 Task: Log work in the project AztecBridge for the issue 'Address issues related to data privacy and compliance' spent time as '1w 5d 2h 47m' and remaining time as '5w 2d 22h 25m' and move to top of backlog. Now add the issue to the epic 'User Experience Testing'. Log work in the project AztecBridge for the issue 'Develop a new feature to allow for dynamic form creation and customization' spent time as '1w 3d 8h 16m' and remaining time as '3w 4d 16h 42m' and move to bottom of backlog. Now add the issue to the epic 'Data Warehousing Implementation'
Action: Mouse moved to (178, 54)
Screenshot: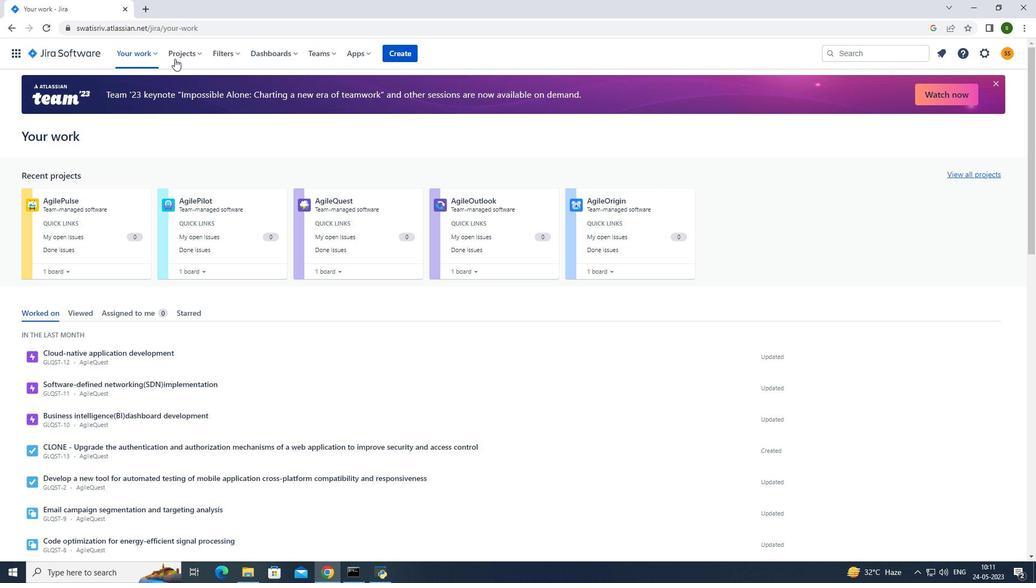 
Action: Mouse pressed left at (178, 54)
Screenshot: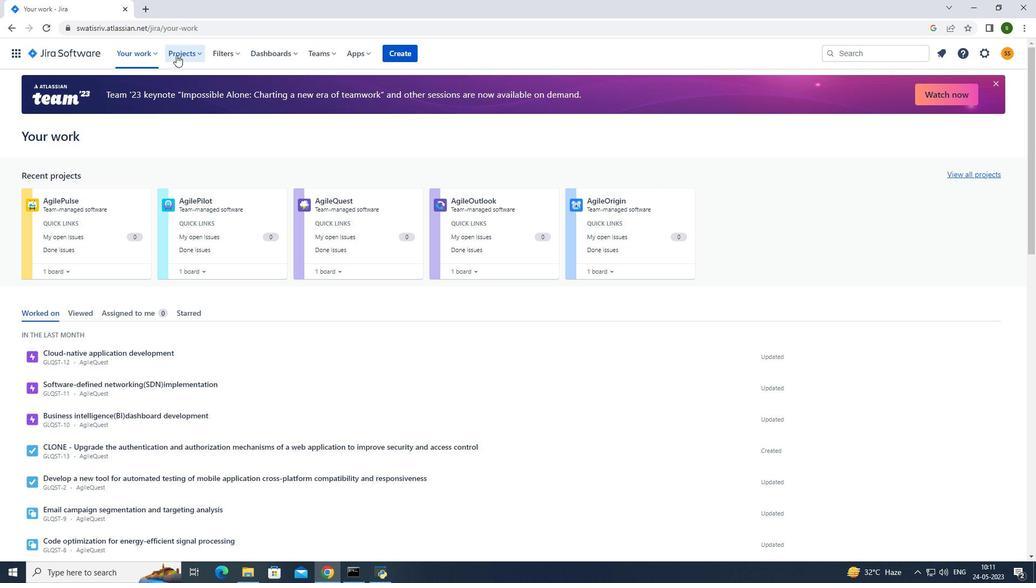 
Action: Mouse moved to (239, 97)
Screenshot: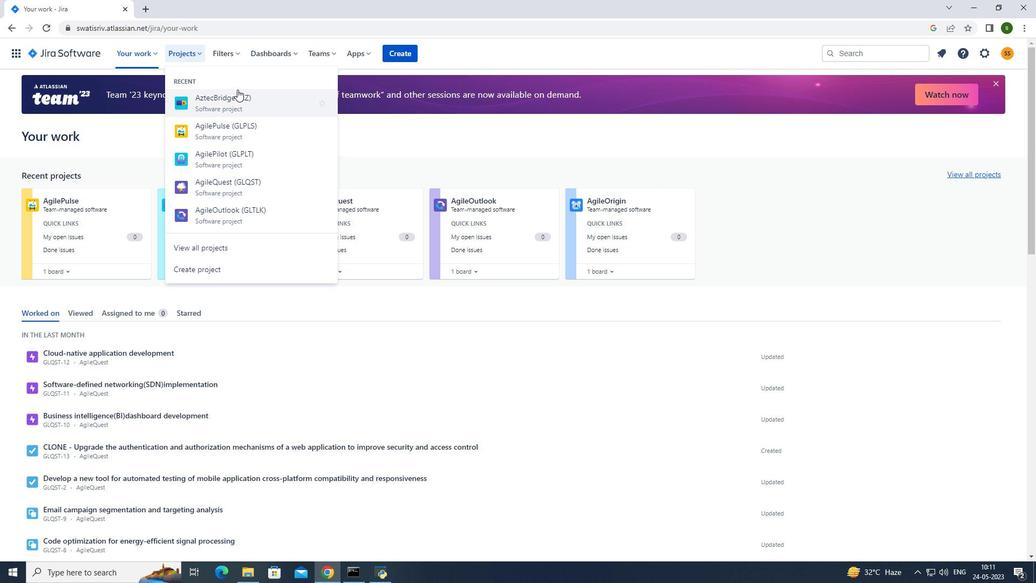 
Action: Mouse pressed left at (239, 97)
Screenshot: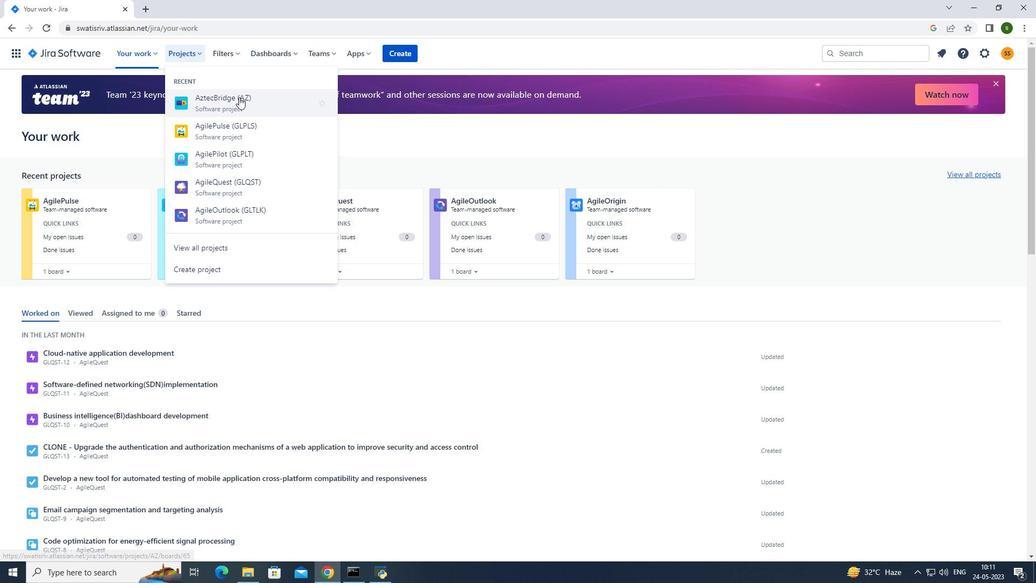 
Action: Mouse moved to (72, 161)
Screenshot: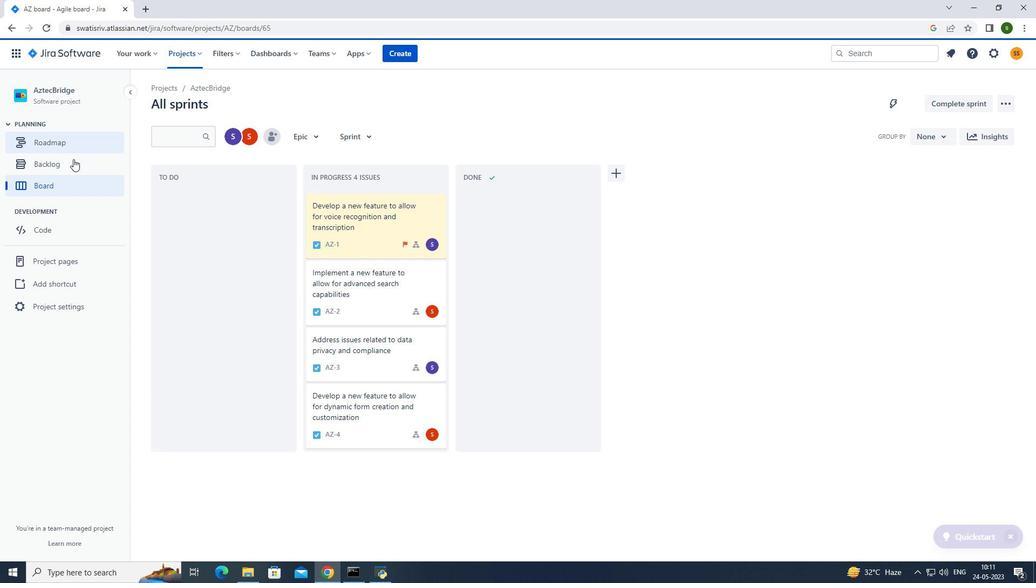 
Action: Mouse pressed left at (72, 161)
Screenshot: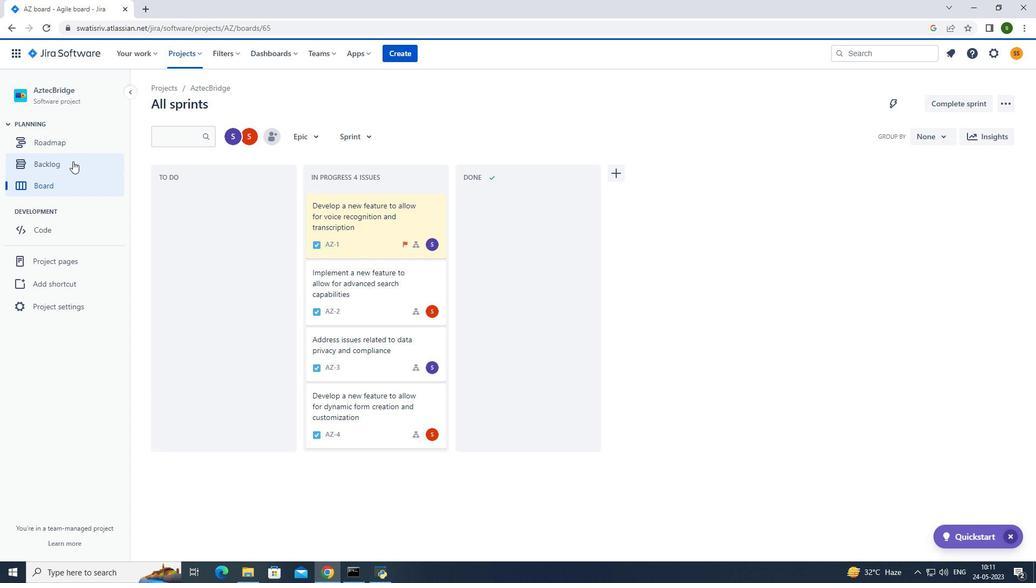
Action: Mouse moved to (494, 321)
Screenshot: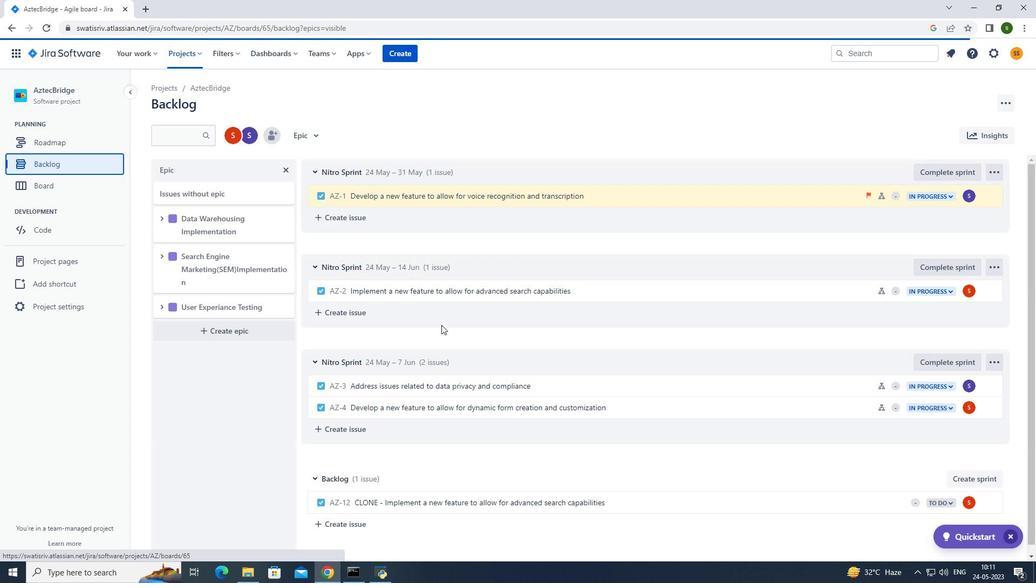 
Action: Mouse scrolled (494, 321) with delta (0, 0)
Screenshot: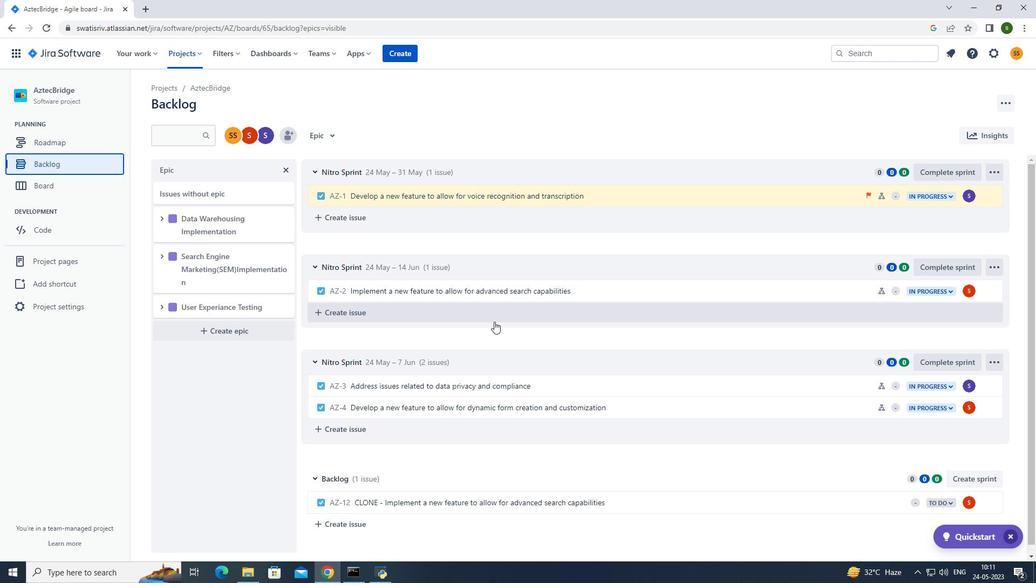 
Action: Mouse scrolled (494, 321) with delta (0, 0)
Screenshot: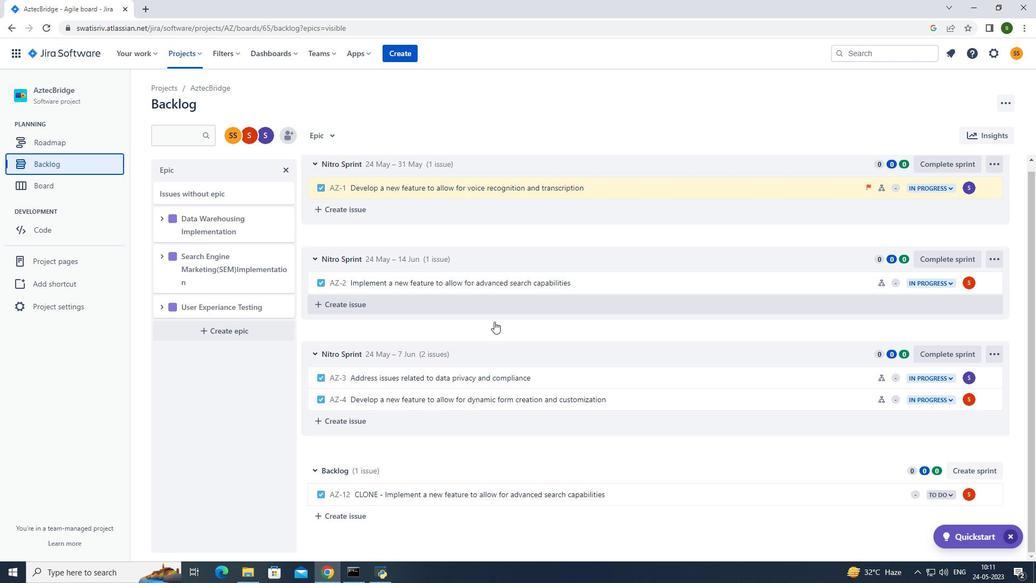
Action: Mouse moved to (656, 376)
Screenshot: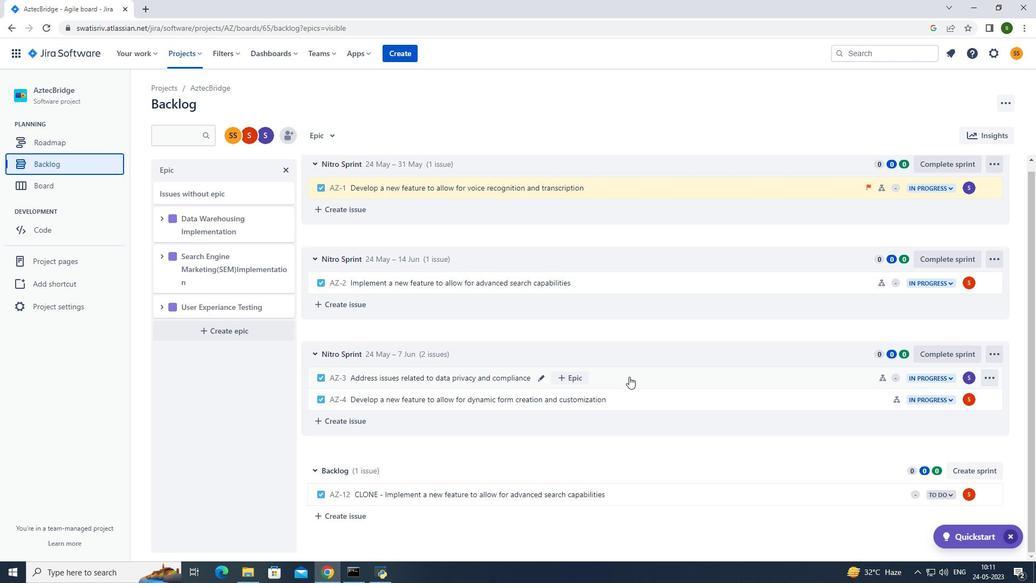 
Action: Mouse pressed left at (656, 376)
Screenshot: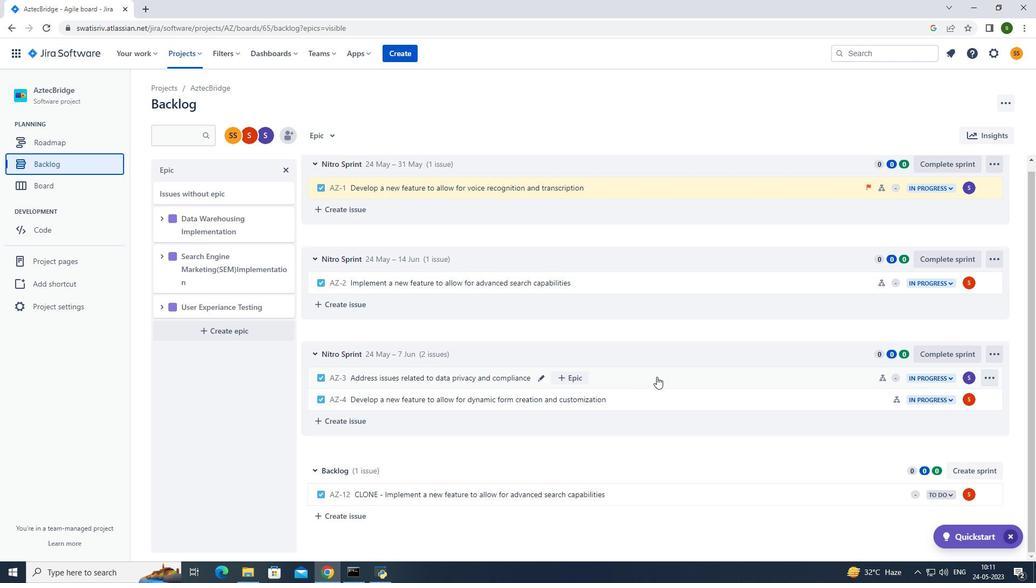 
Action: Mouse moved to (989, 164)
Screenshot: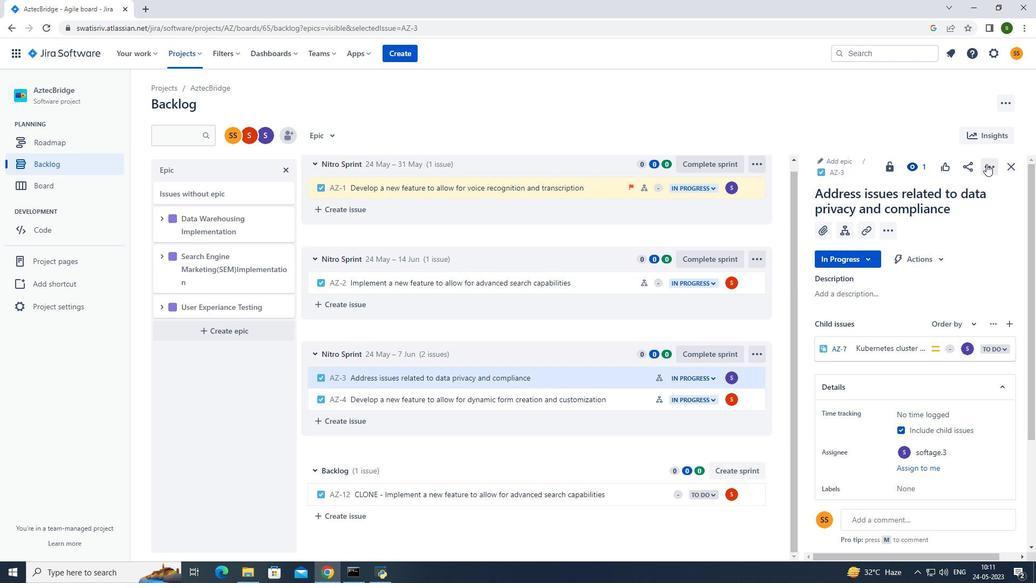 
Action: Mouse pressed left at (989, 164)
Screenshot: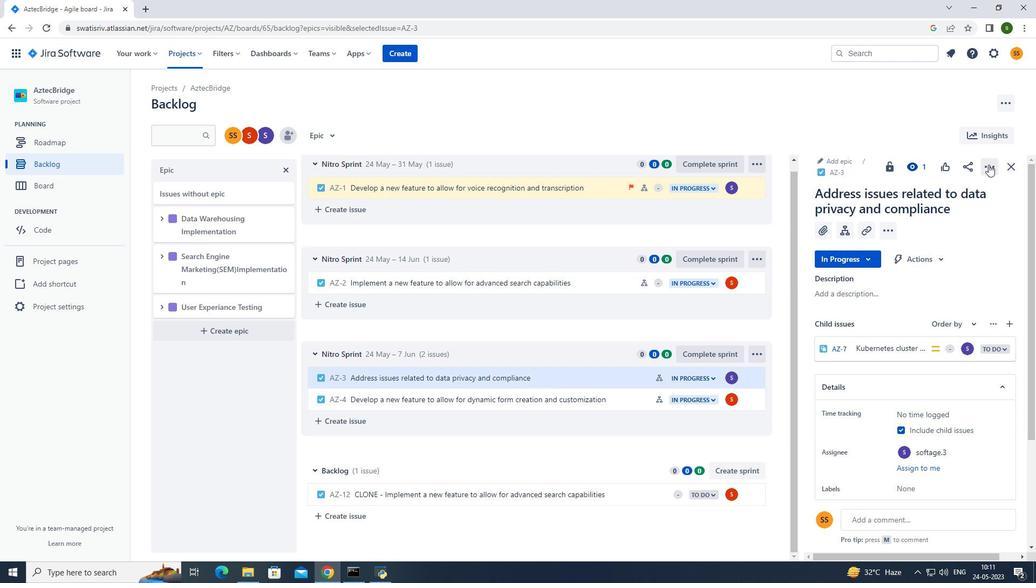 
Action: Mouse moved to (972, 200)
Screenshot: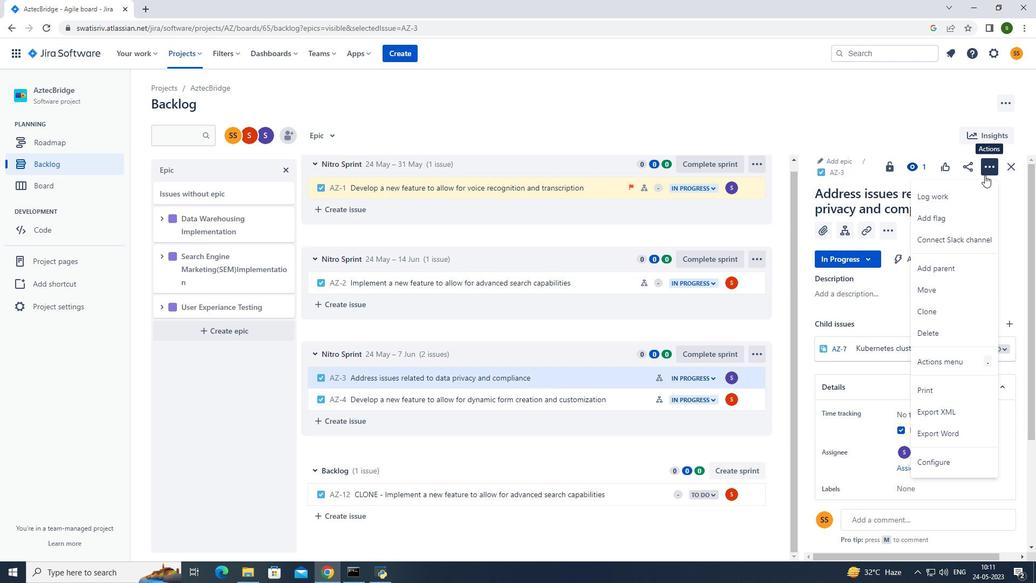 
Action: Mouse pressed left at (972, 200)
Screenshot: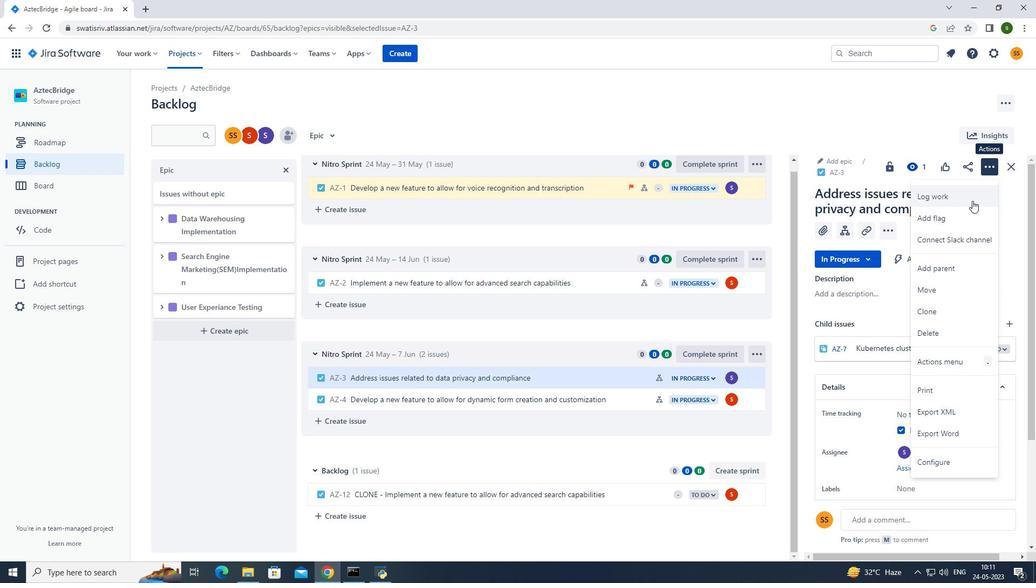 
Action: Mouse moved to (489, 160)
Screenshot: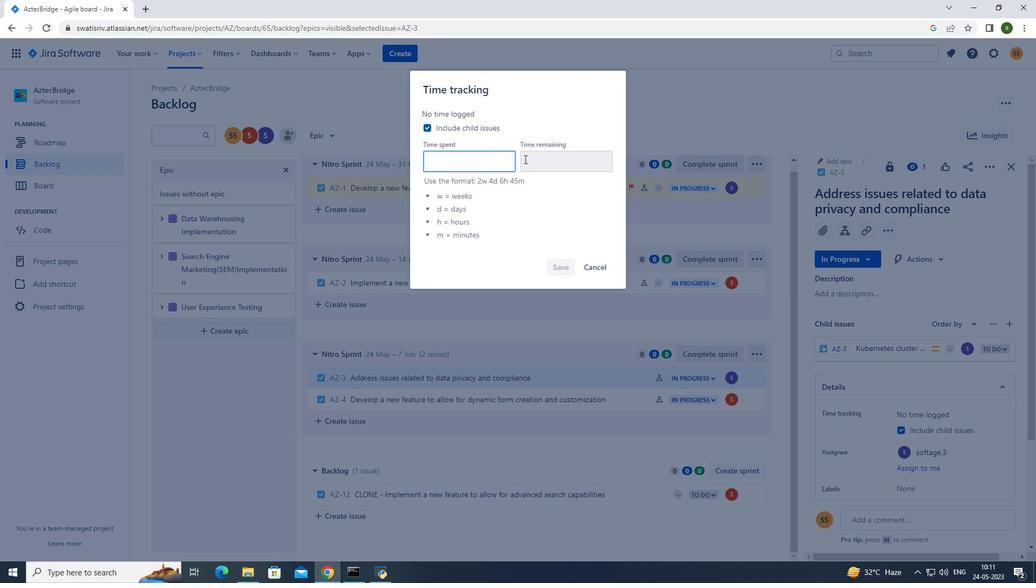 
Action: Mouse pressed left at (489, 160)
Screenshot: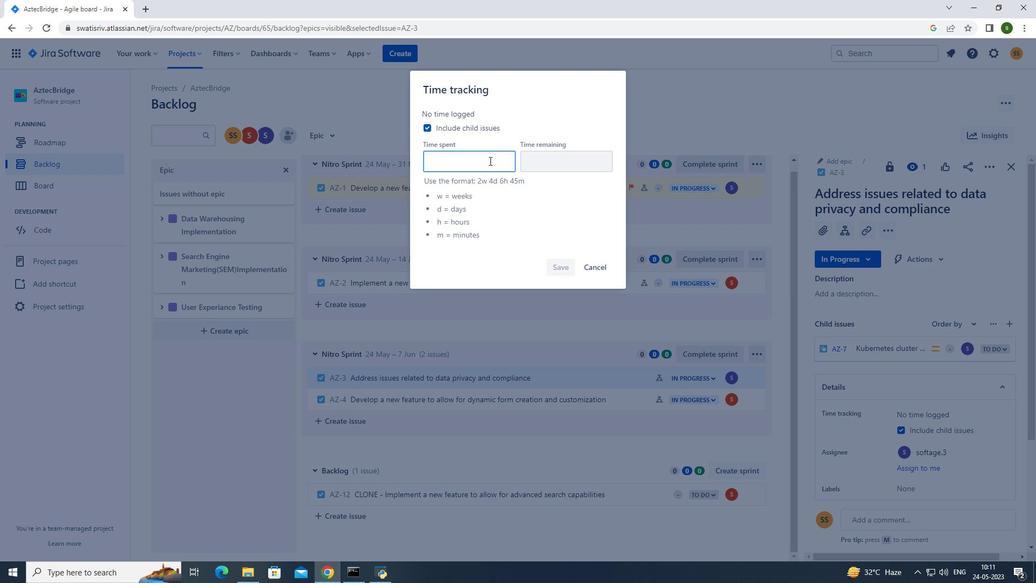 
Action: Key pressed 1w<Key.space>5d<Key.space>2h<Key.space>47m
Screenshot: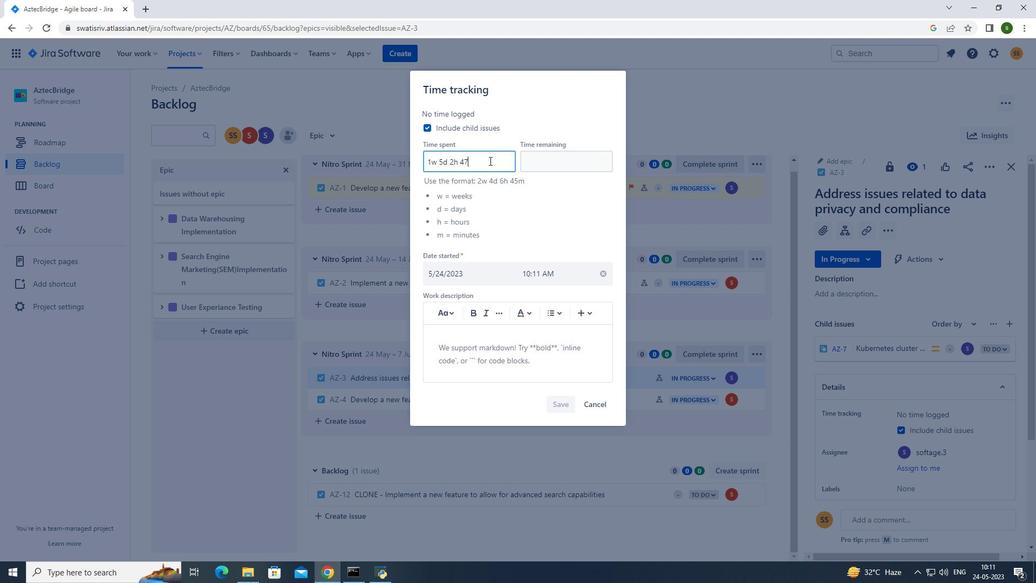 
Action: Mouse moved to (550, 159)
Screenshot: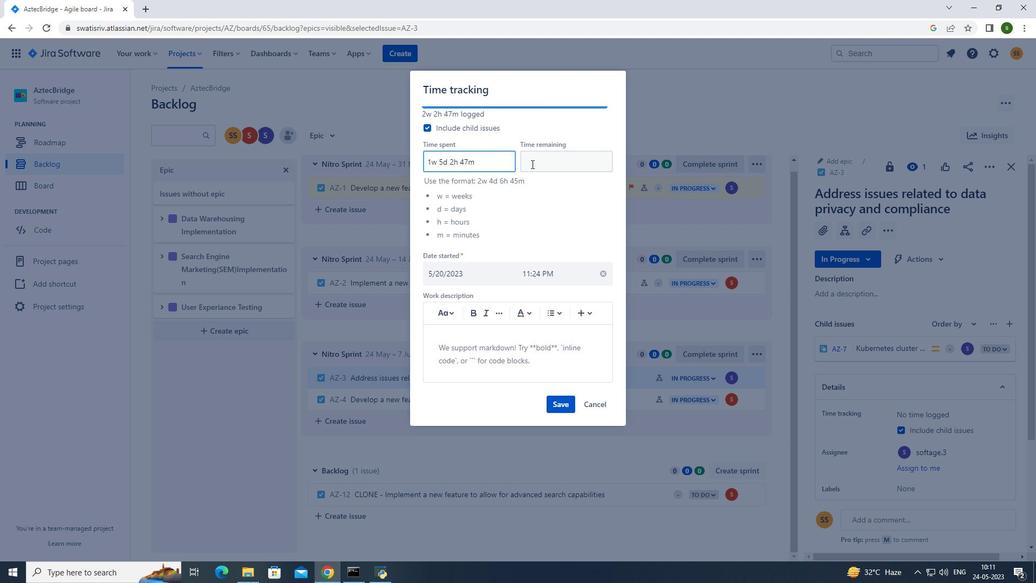 
Action: Mouse pressed left at (550, 159)
Screenshot: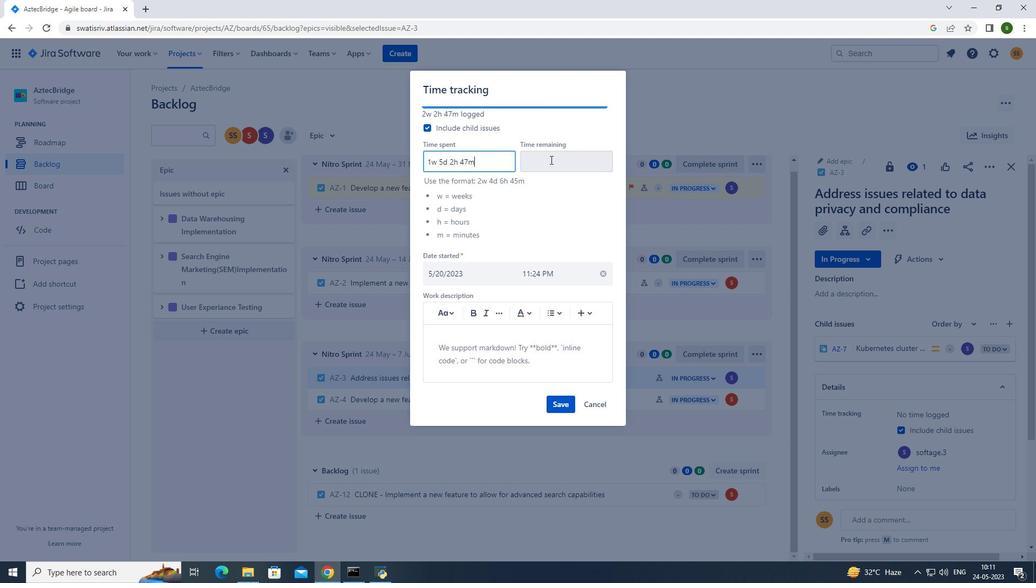 
Action: Key pressed 5w<Key.space>2d<Key.space>22h<Key.space>25m
Screenshot: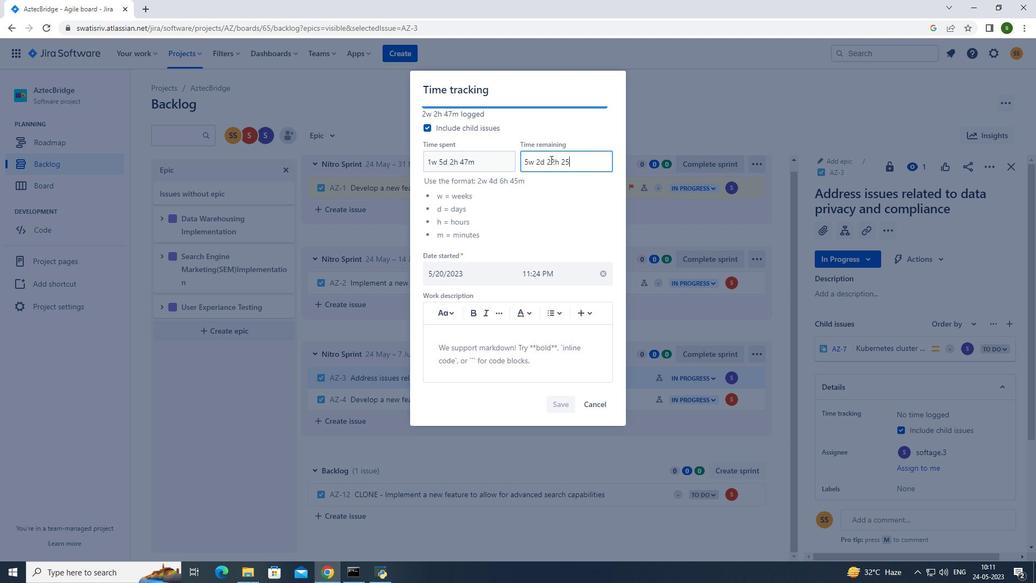 
Action: Mouse moved to (560, 408)
Screenshot: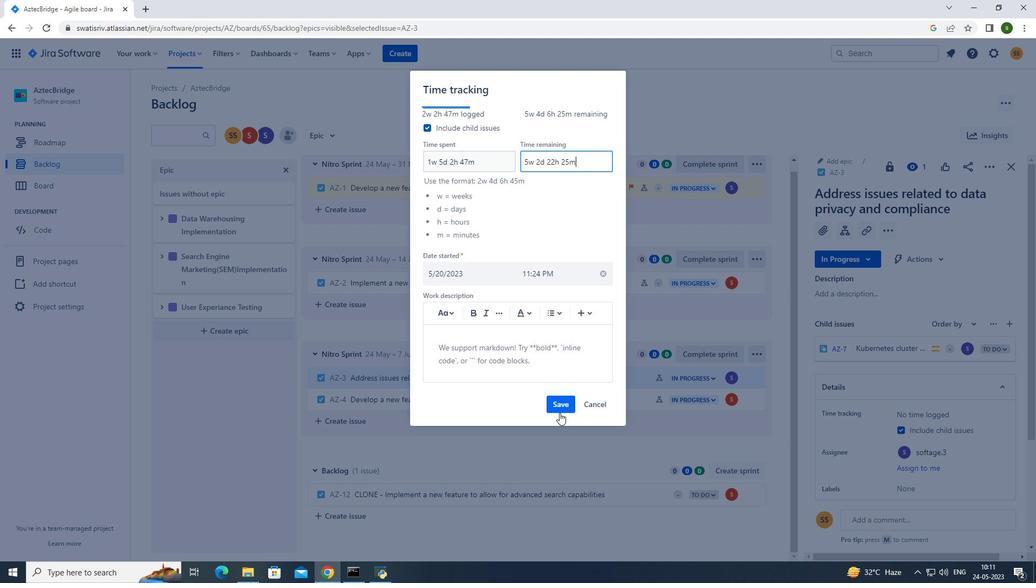 
Action: Mouse pressed left at (560, 408)
Screenshot: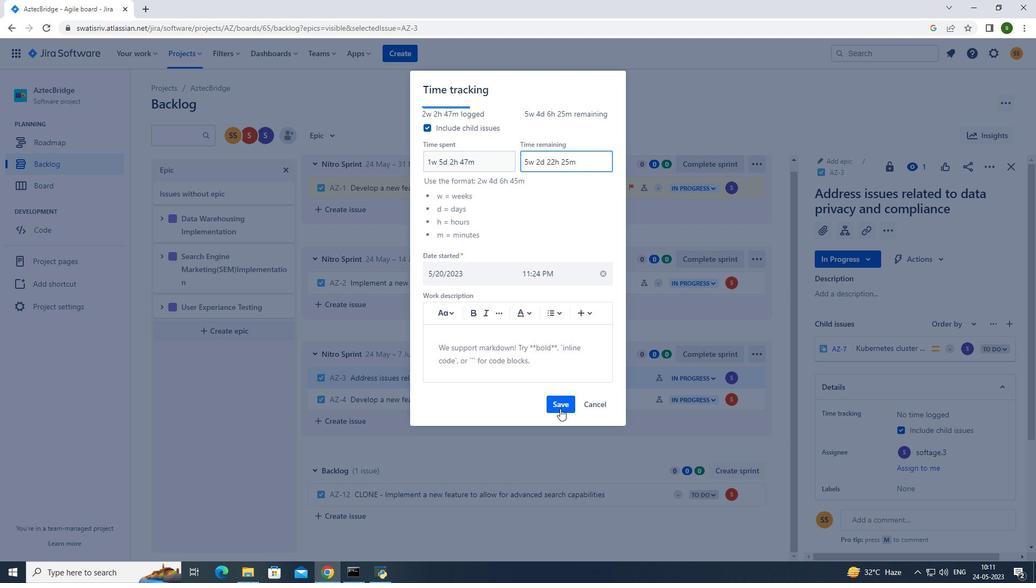 
Action: Mouse moved to (753, 376)
Screenshot: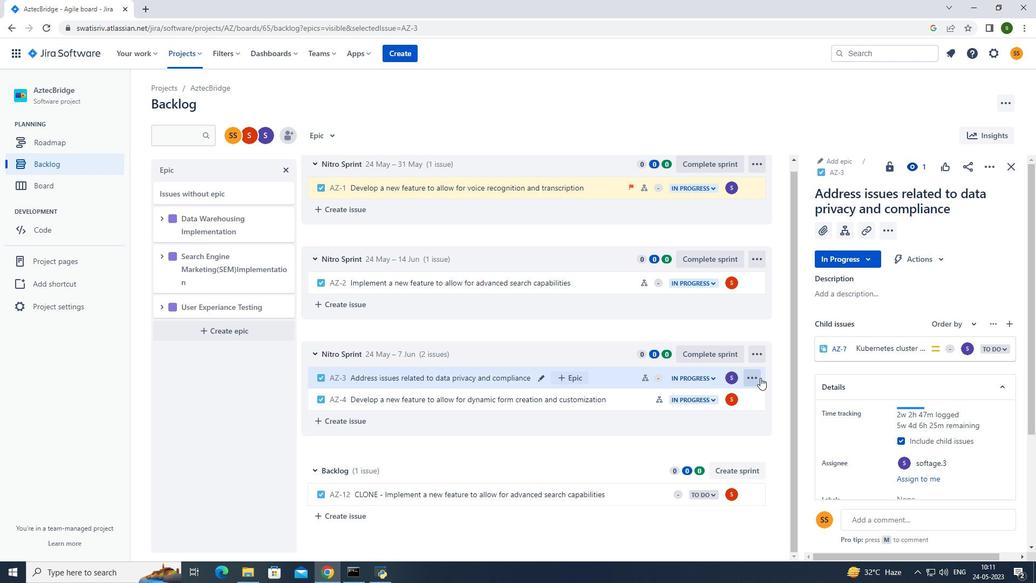 
Action: Mouse pressed left at (753, 376)
Screenshot: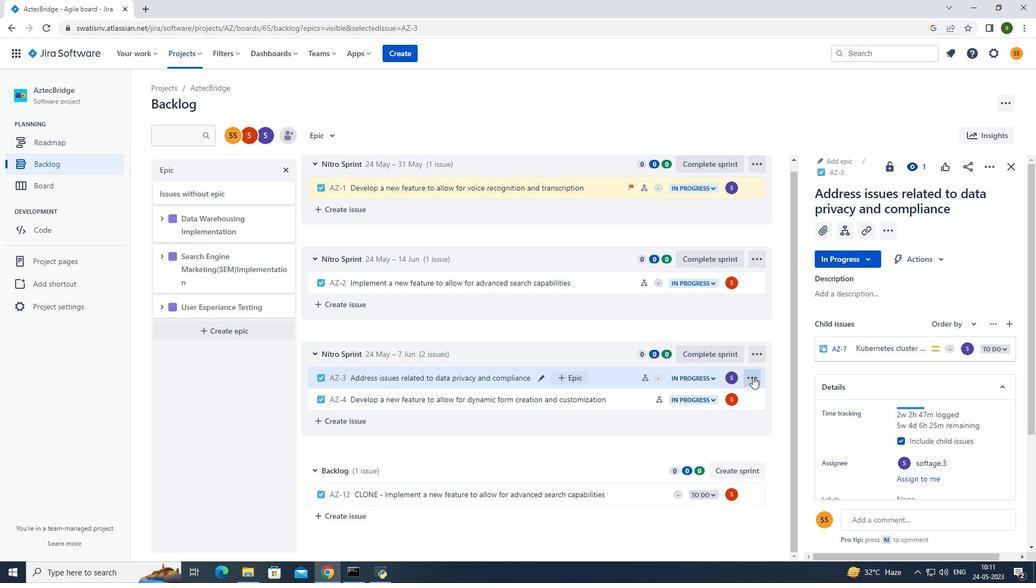 
Action: Mouse moved to (733, 334)
Screenshot: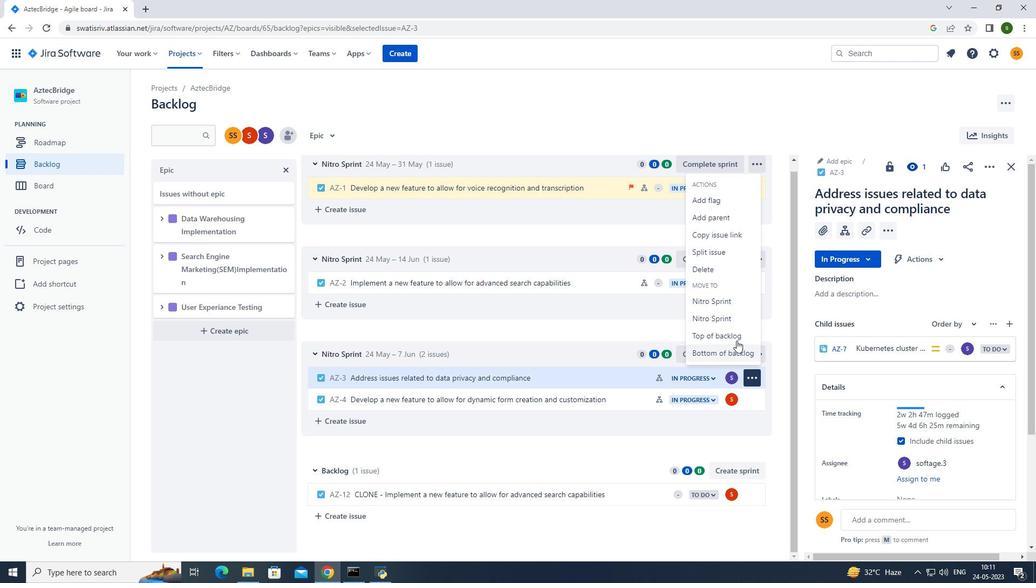 
Action: Mouse pressed left at (733, 334)
Screenshot: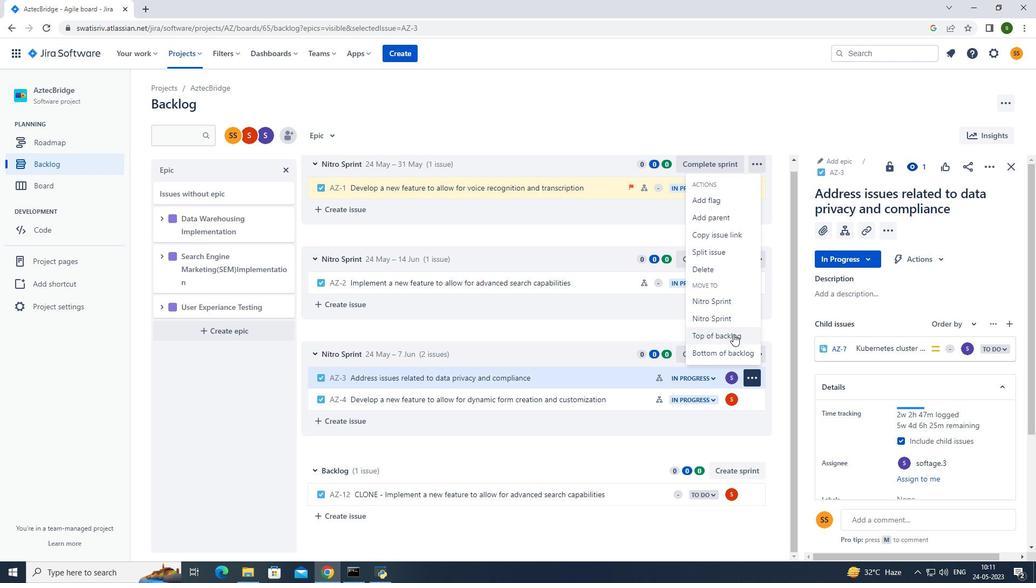 
Action: Mouse moved to (559, 171)
Screenshot: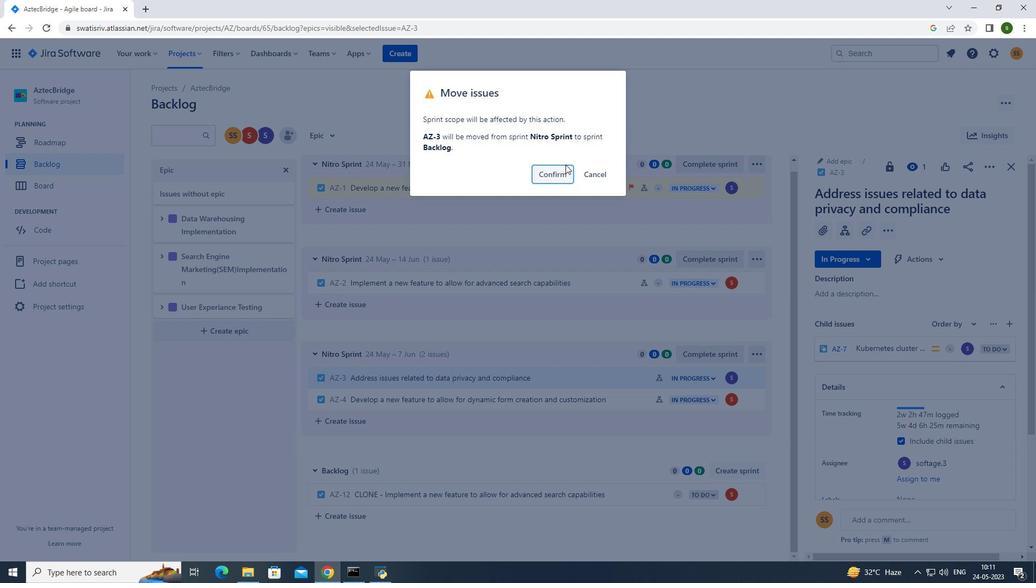 
Action: Mouse pressed left at (559, 171)
Screenshot: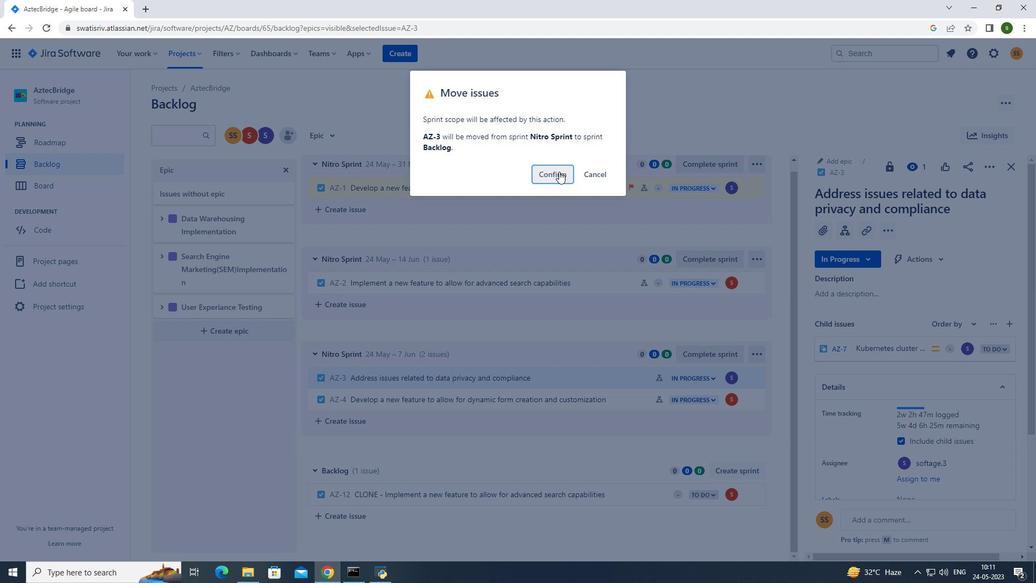 
Action: Mouse moved to (325, 136)
Screenshot: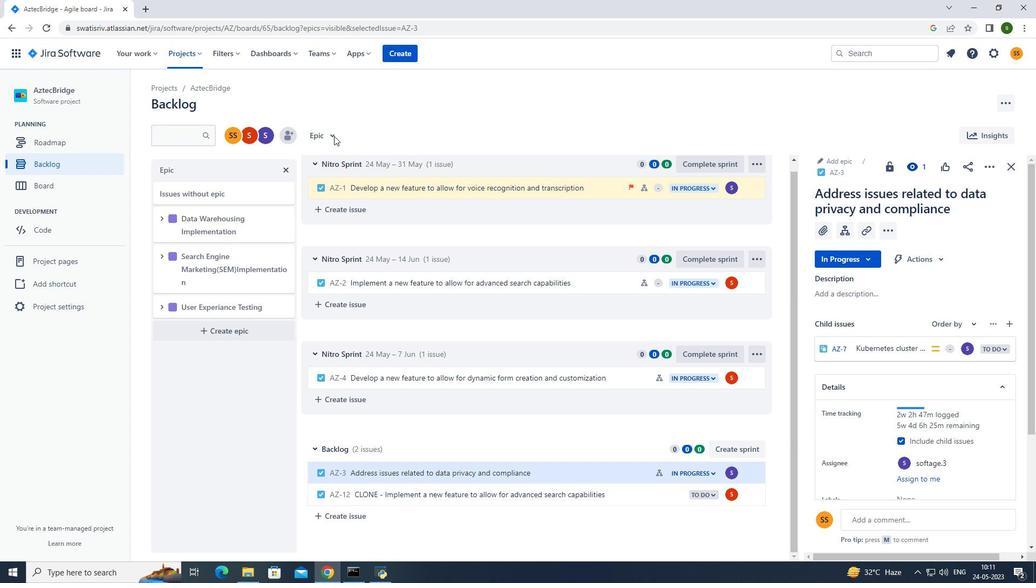 
Action: Mouse pressed left at (325, 136)
Screenshot: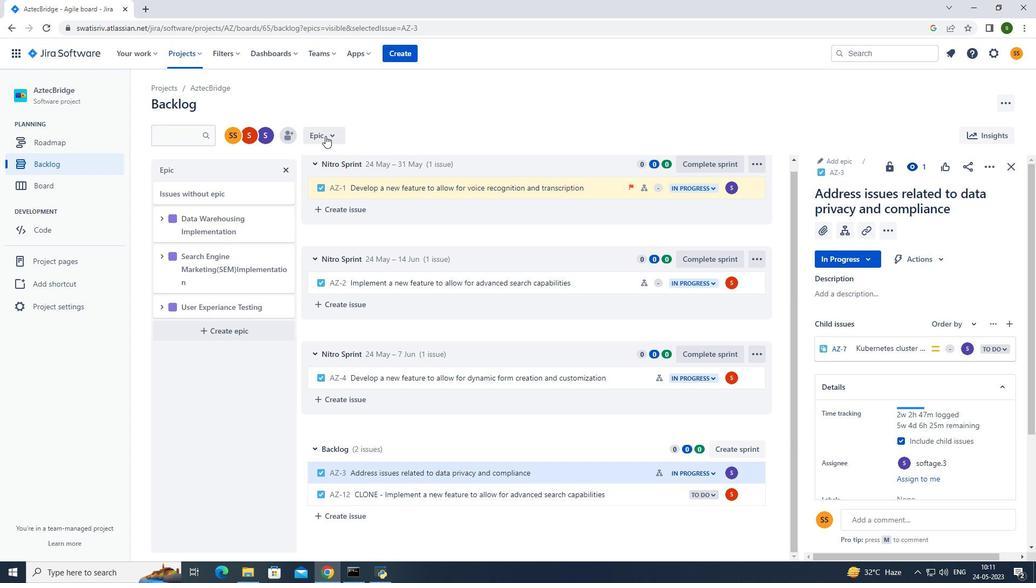 
Action: Mouse moved to (352, 216)
Screenshot: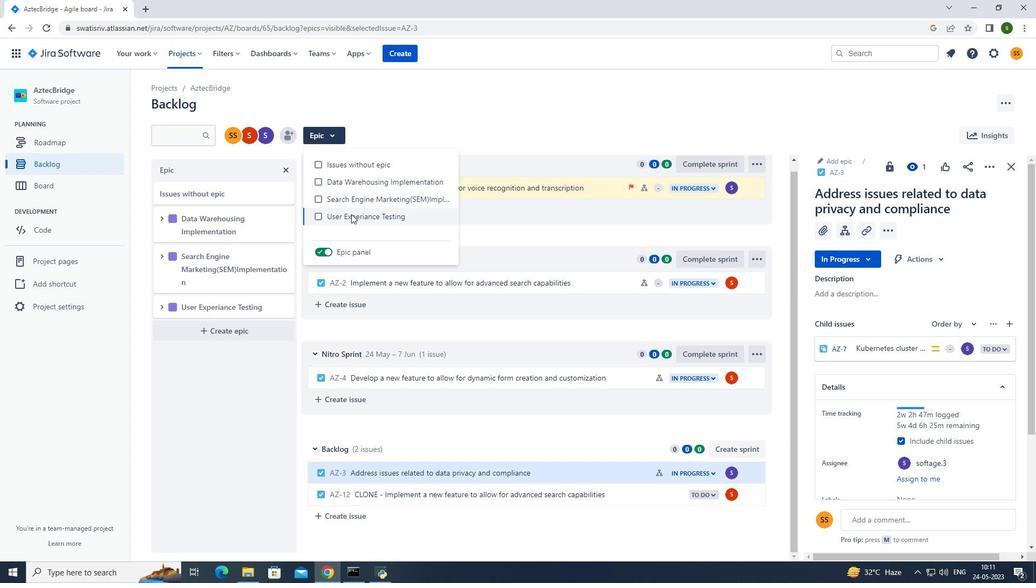 
Action: Mouse pressed left at (352, 216)
Screenshot: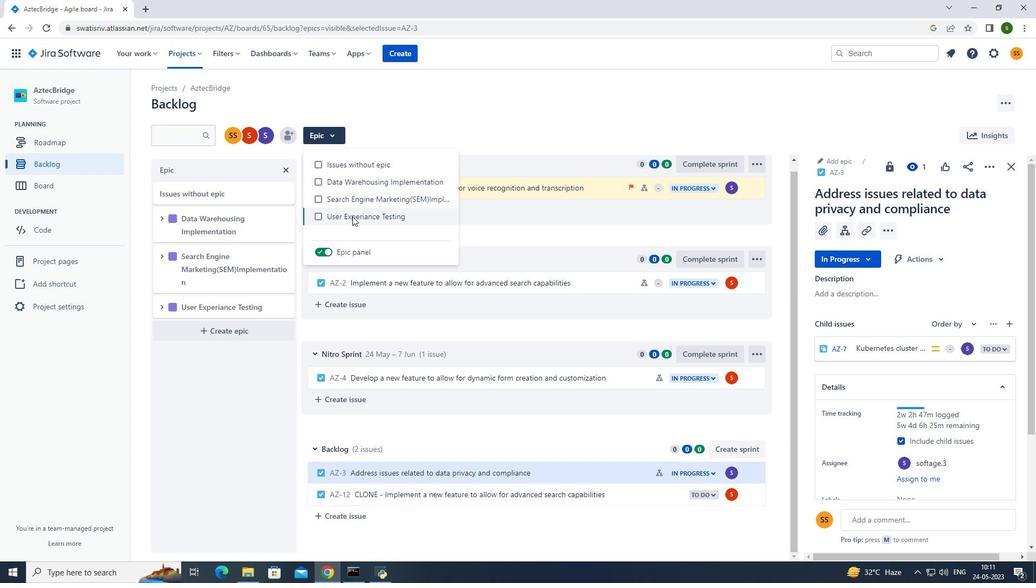 
Action: Mouse moved to (474, 108)
Screenshot: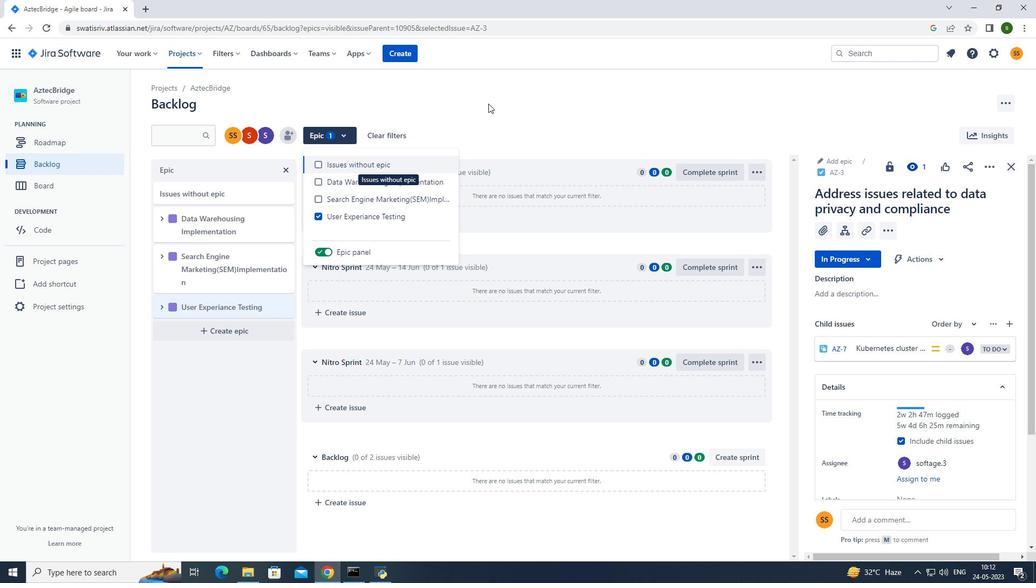 
Action: Mouse pressed left at (474, 108)
Screenshot: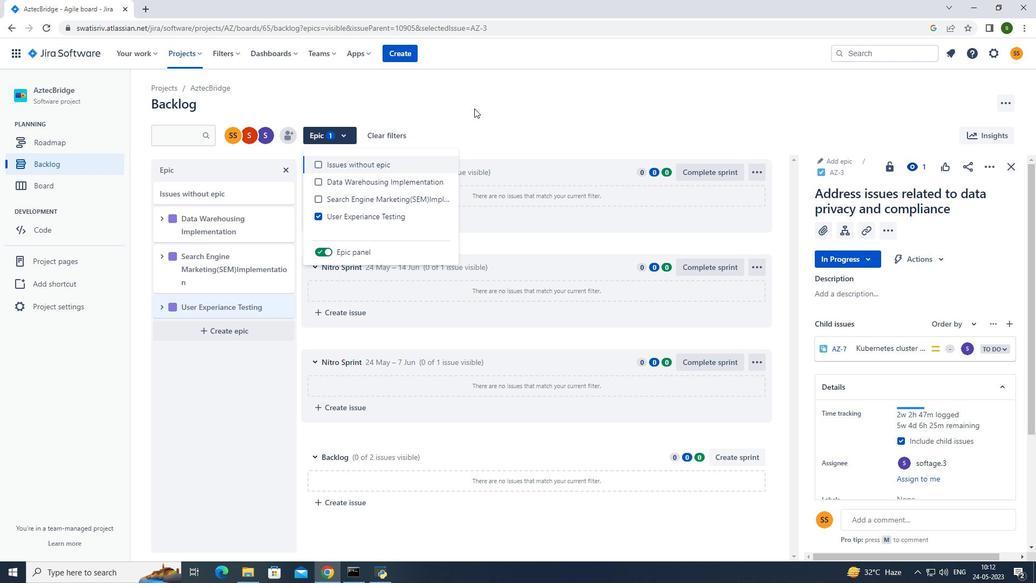 
Action: Mouse moved to (198, 52)
Screenshot: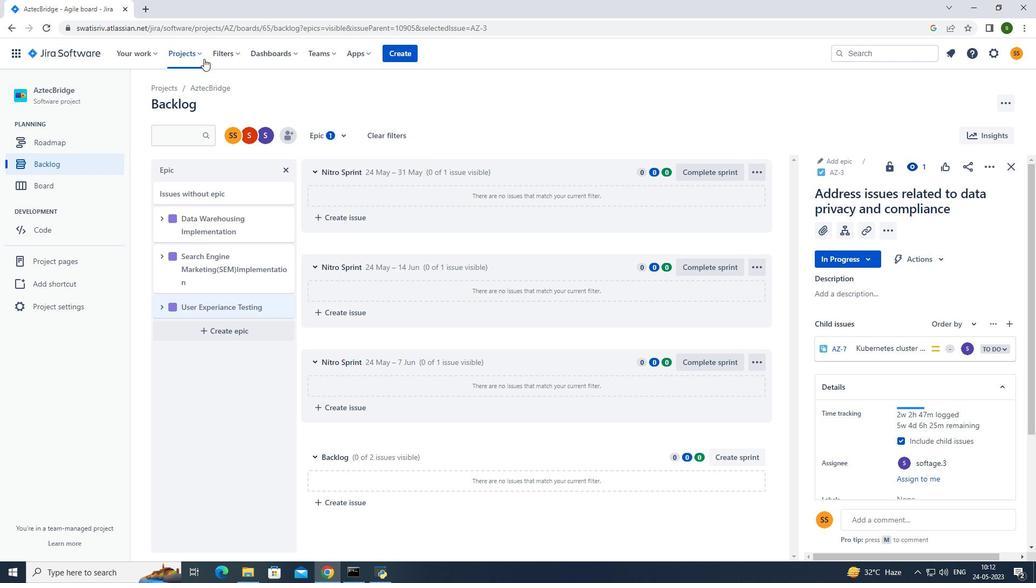 
Action: Mouse pressed left at (198, 52)
Screenshot: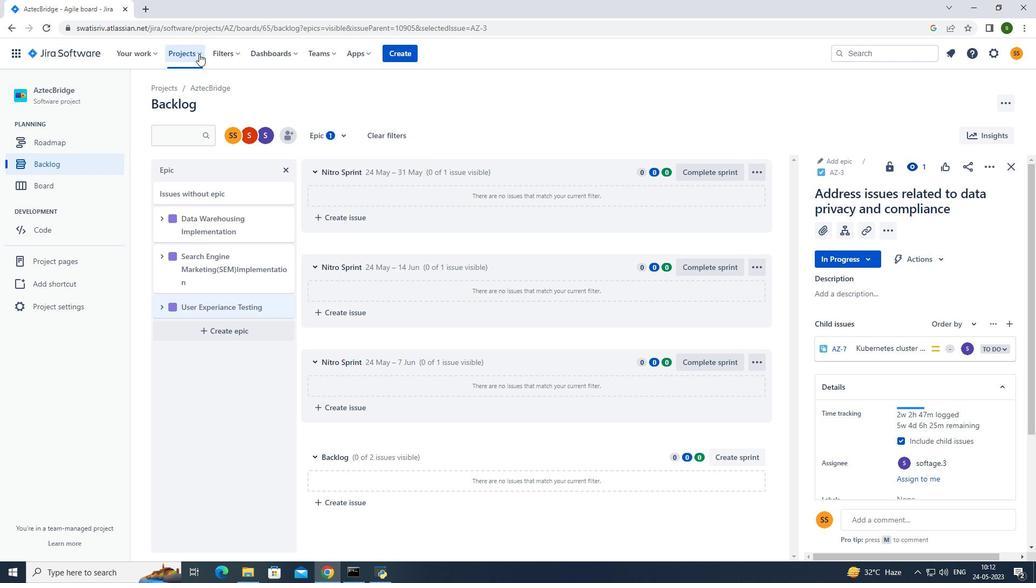
Action: Mouse moved to (215, 106)
Screenshot: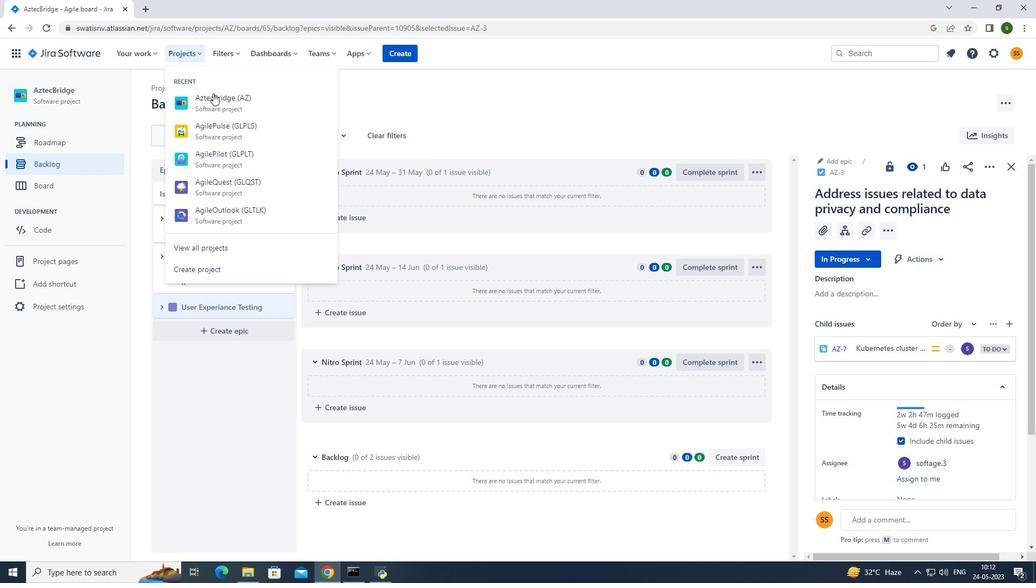 
Action: Mouse pressed left at (215, 106)
Screenshot: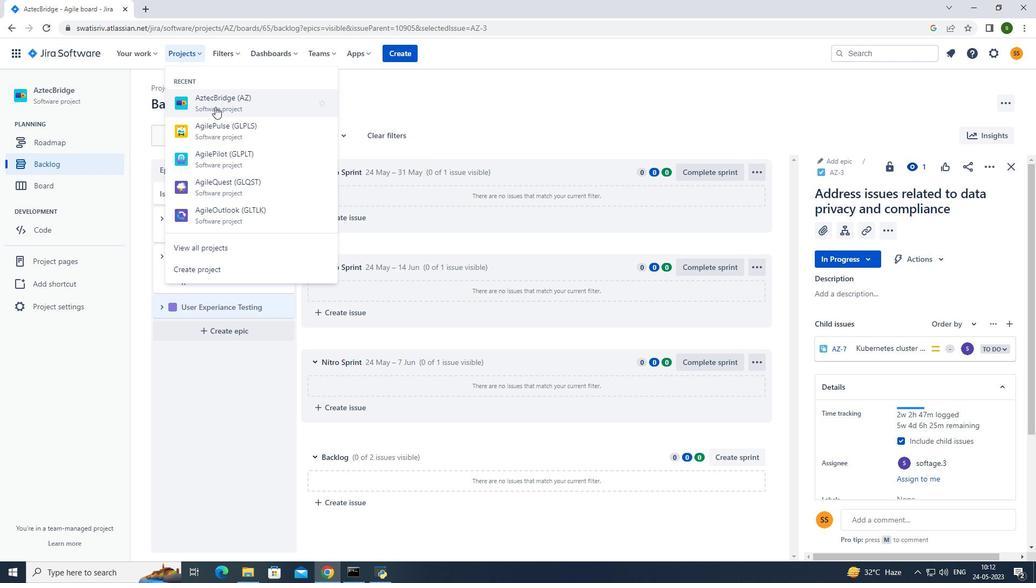
Action: Mouse moved to (84, 163)
Screenshot: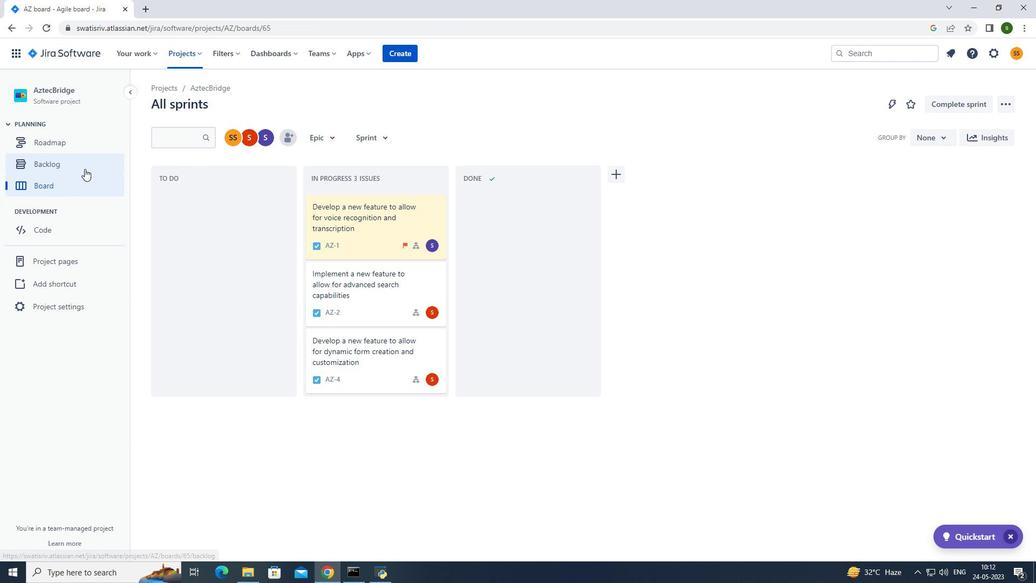 
Action: Mouse pressed left at (84, 163)
Screenshot: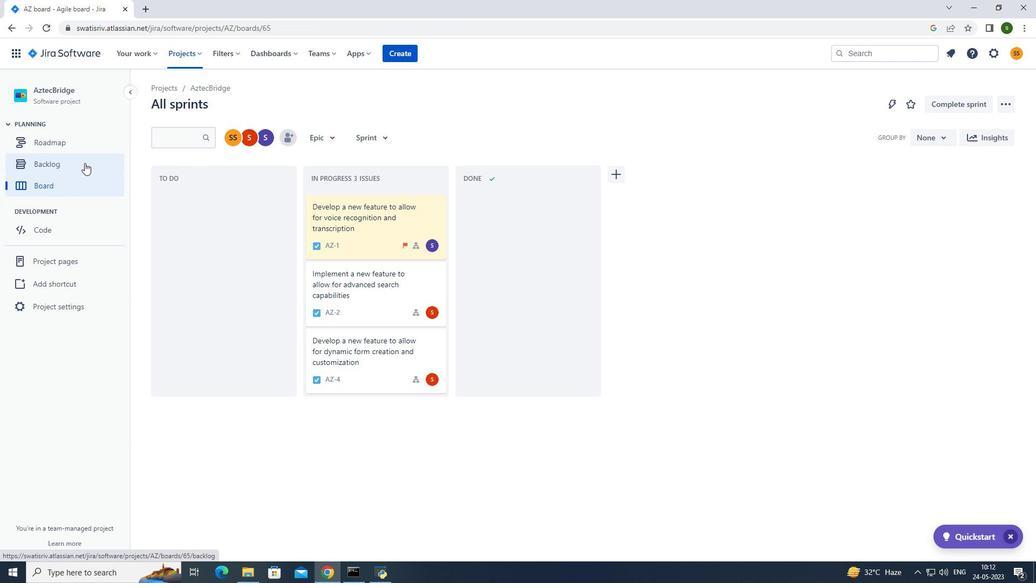 
Action: Mouse moved to (479, 335)
Screenshot: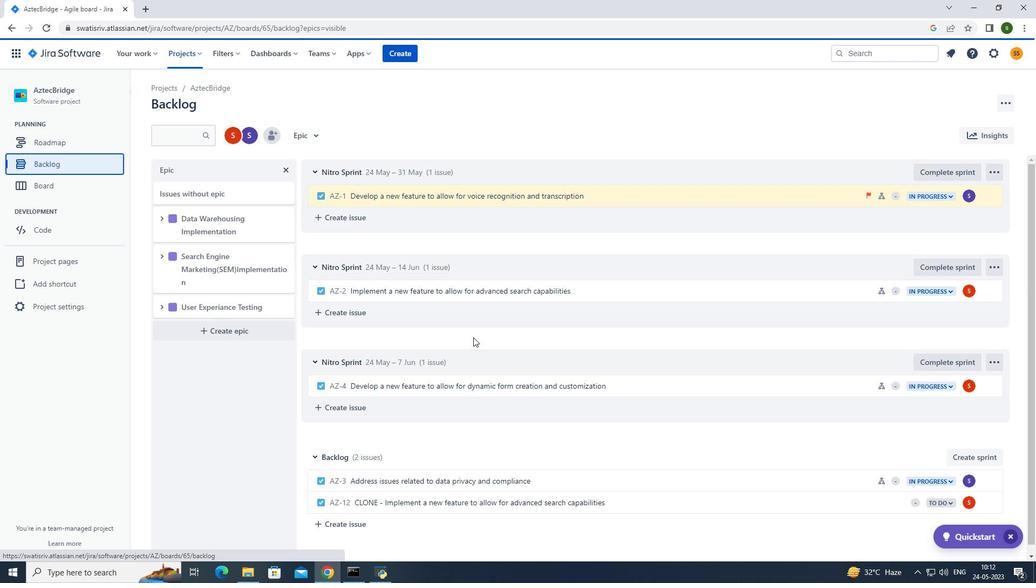 
Action: Mouse scrolled (479, 334) with delta (0, 0)
Screenshot: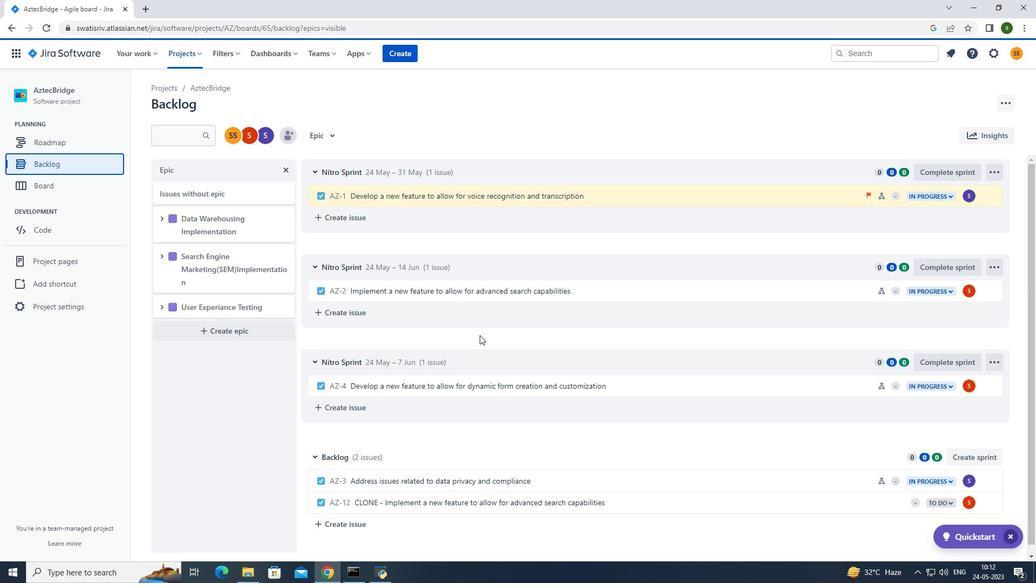 
Action: Mouse scrolled (479, 334) with delta (0, 0)
Screenshot: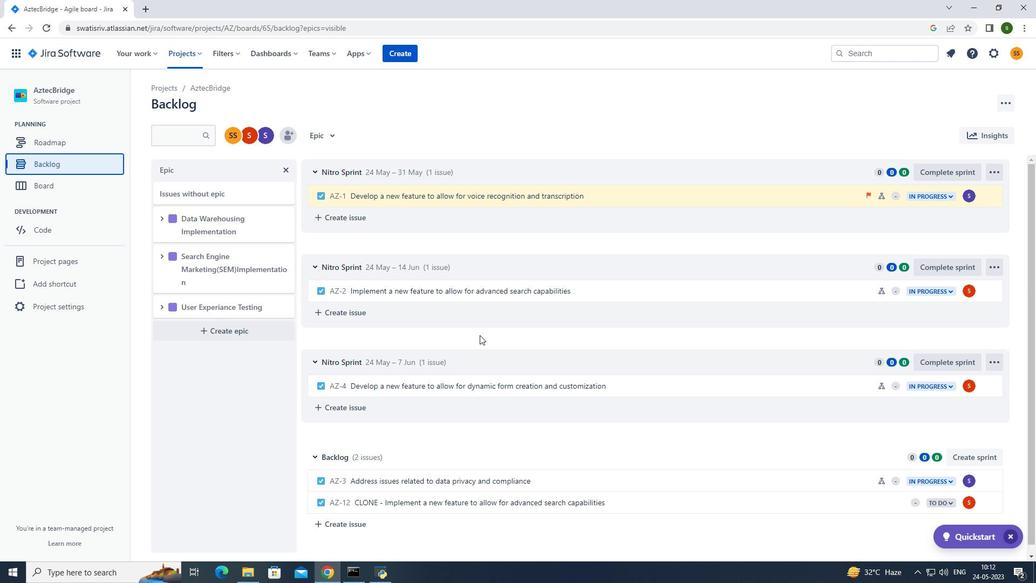
Action: Mouse moved to (755, 380)
Screenshot: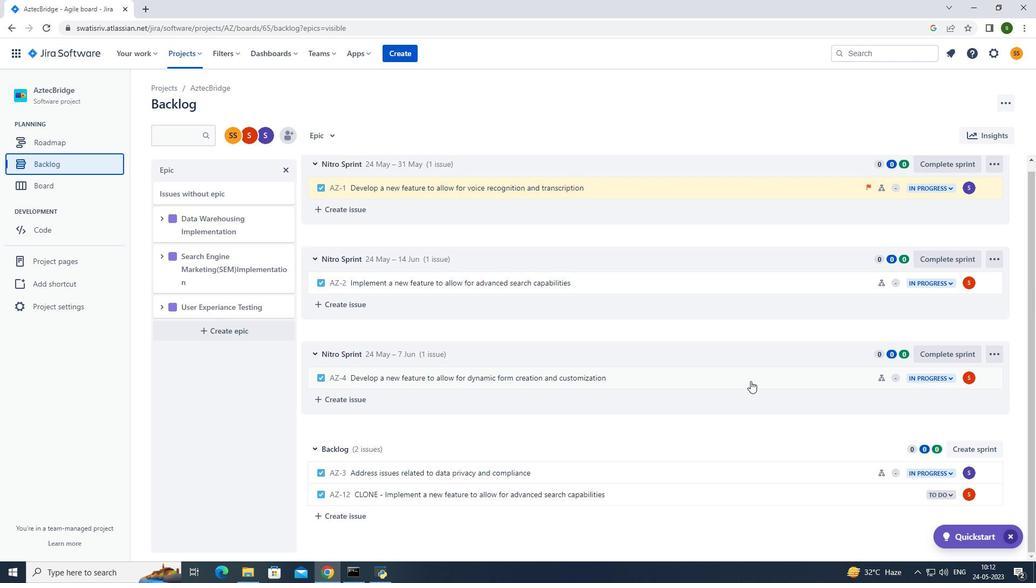 
Action: Mouse pressed left at (755, 380)
Screenshot: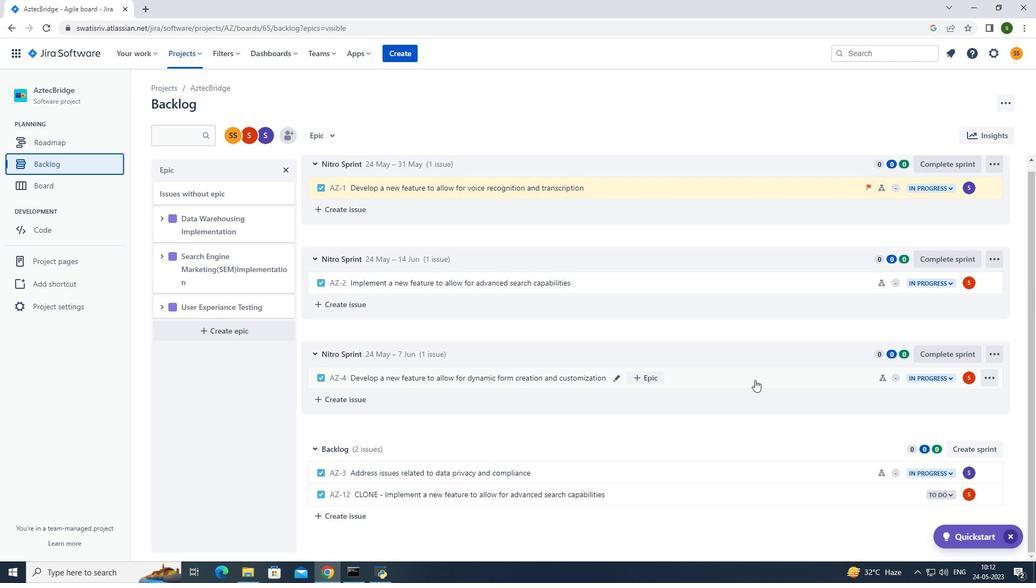 
Action: Mouse moved to (991, 161)
Screenshot: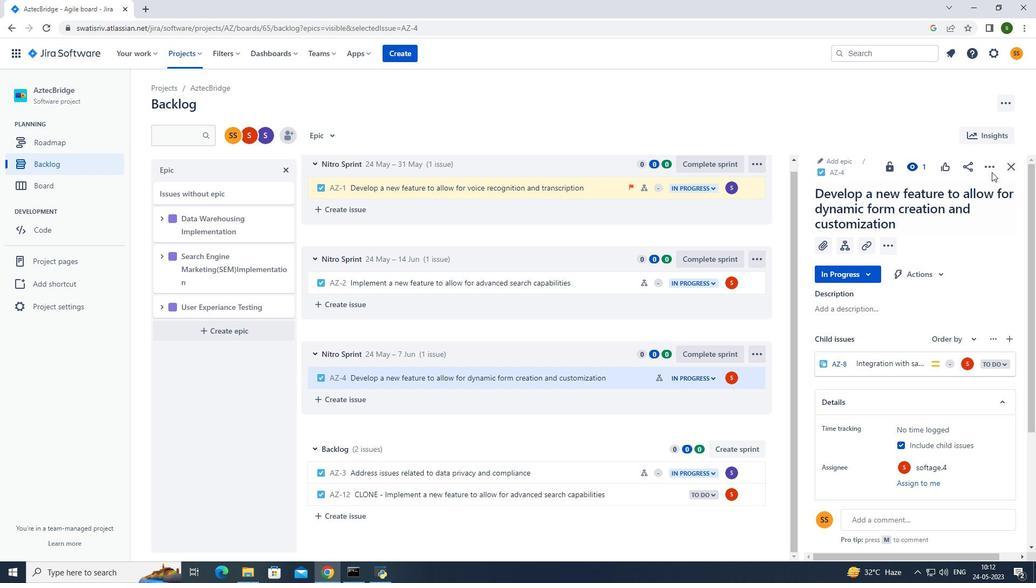 
Action: Mouse pressed left at (991, 161)
Screenshot: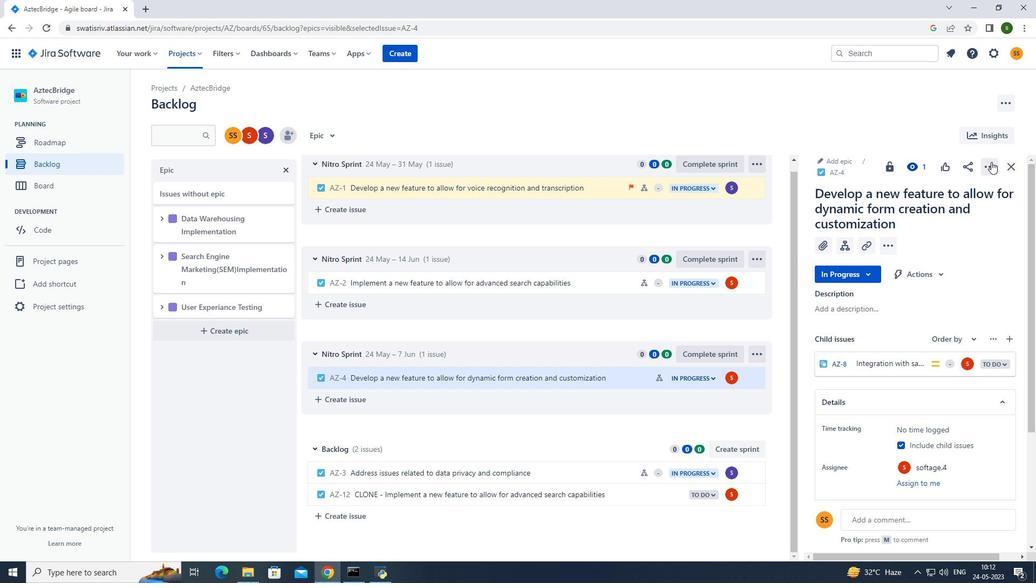 
Action: Mouse moved to (964, 194)
Screenshot: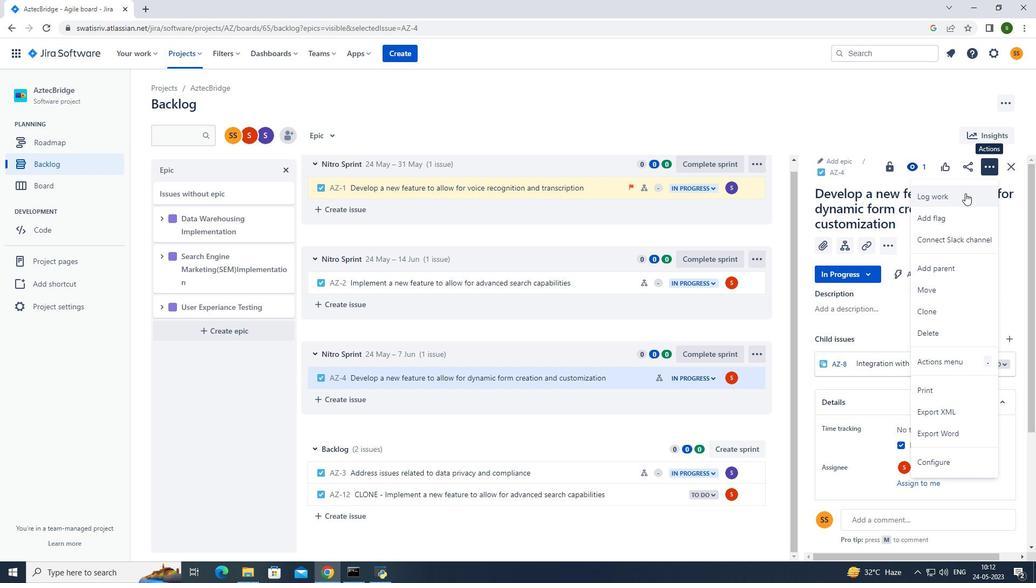 
Action: Mouse pressed left at (964, 194)
Screenshot: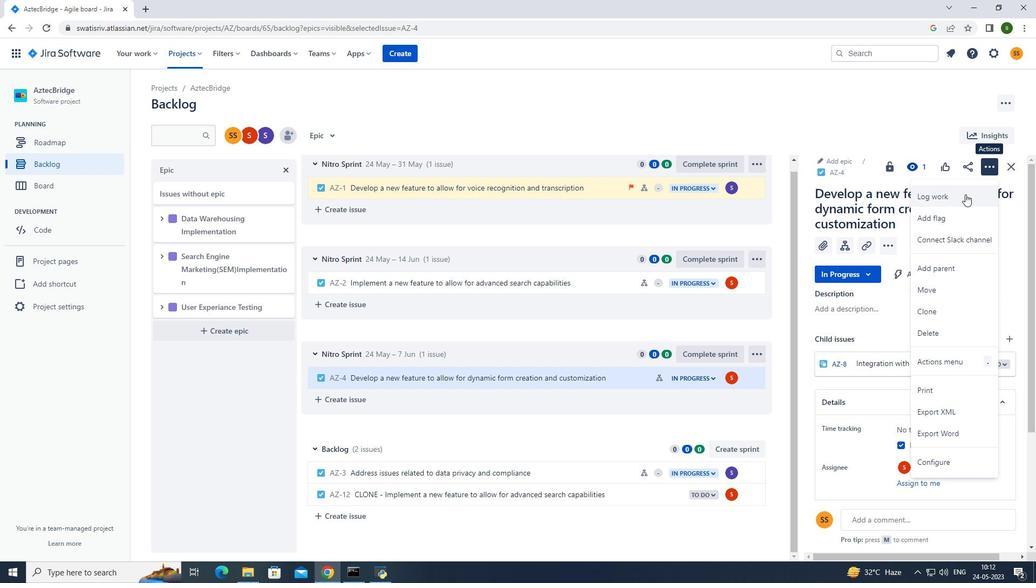 
Action: Mouse moved to (473, 165)
Screenshot: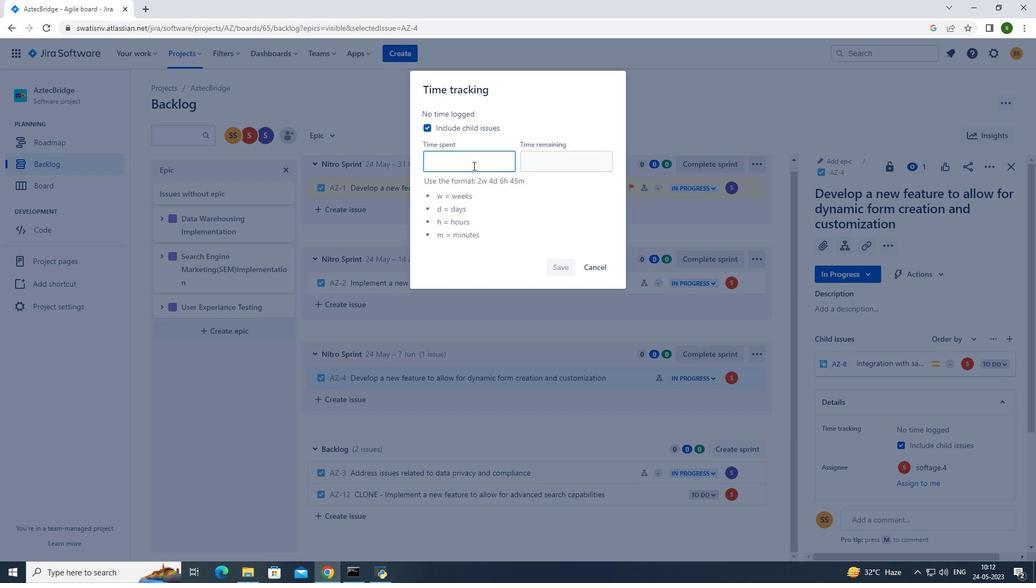 
Action: Key pressed 1w<Key.space>3d<Key.space>8h<Key.space>16m
Screenshot: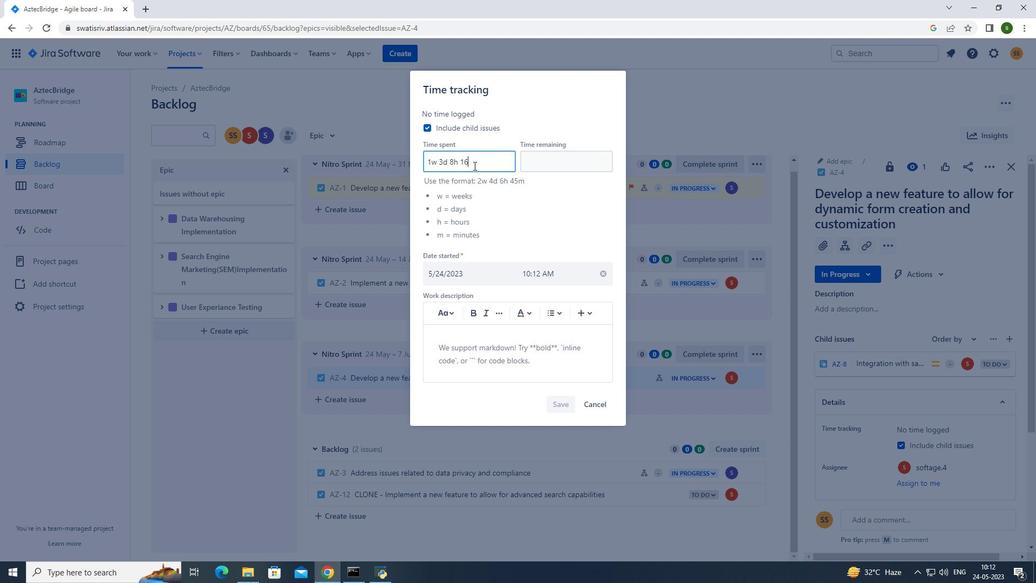 
Action: Mouse moved to (554, 164)
Screenshot: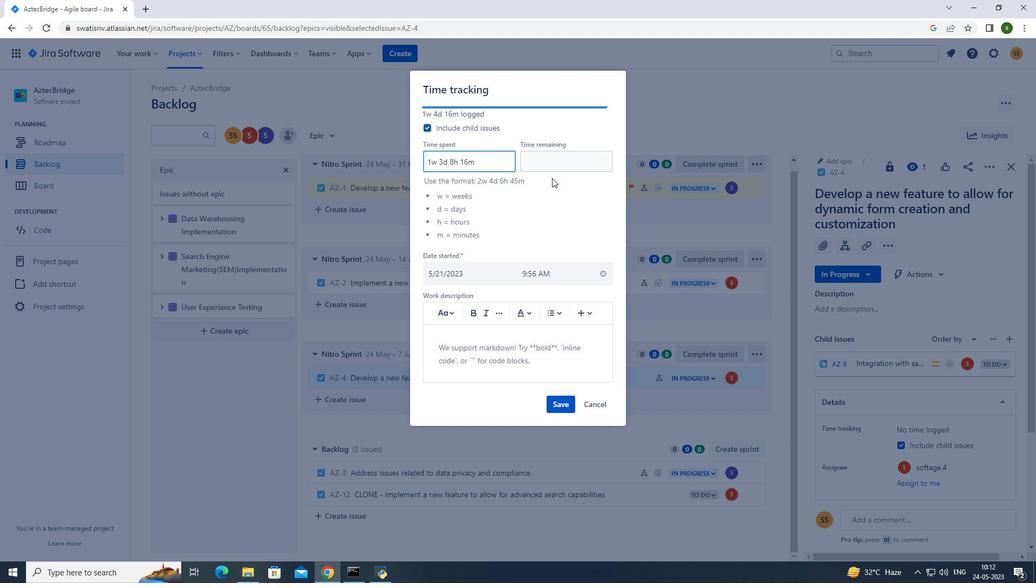 
Action: Mouse pressed left at (554, 164)
Screenshot: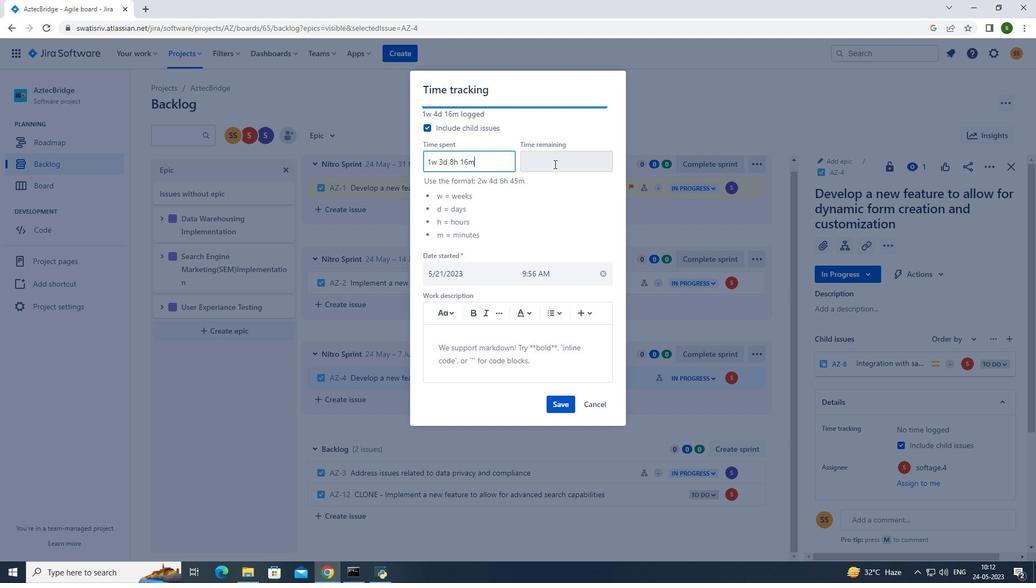 
Action: Mouse moved to (552, 164)
Screenshot: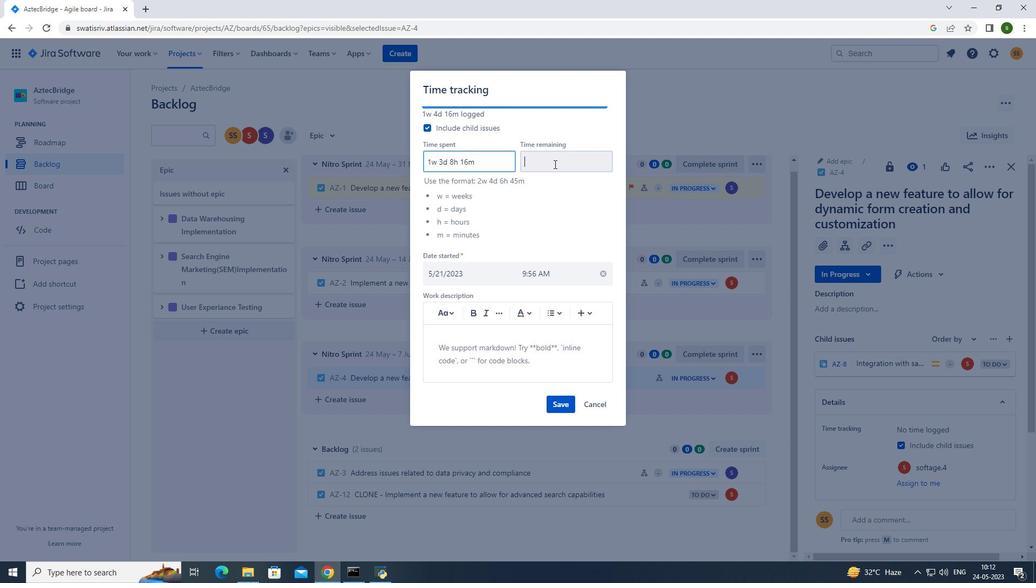 
Action: Key pressed 3w<Key.space>4d<Key.space>16h<Key.space>42m
Screenshot: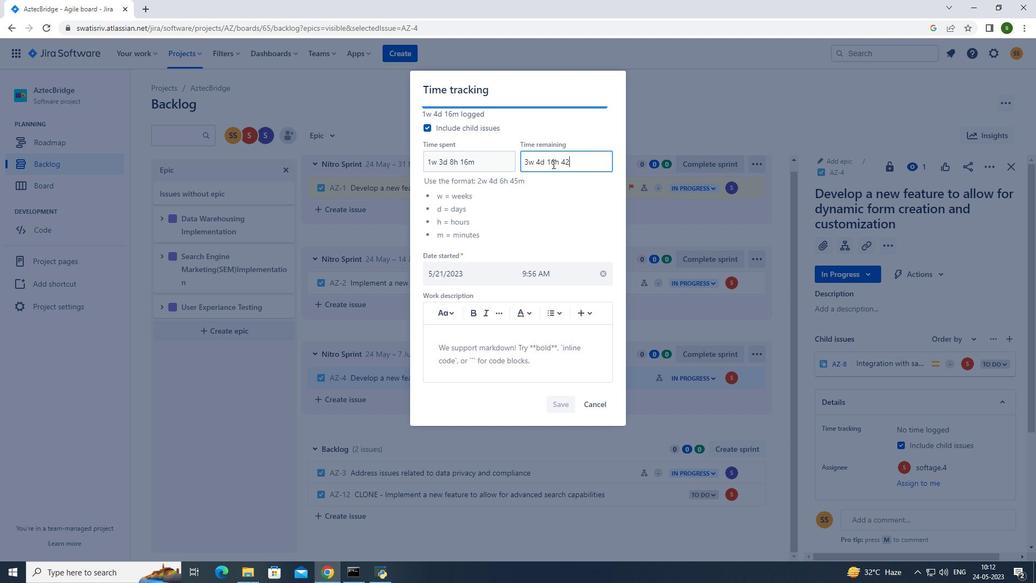
Action: Mouse moved to (560, 402)
Screenshot: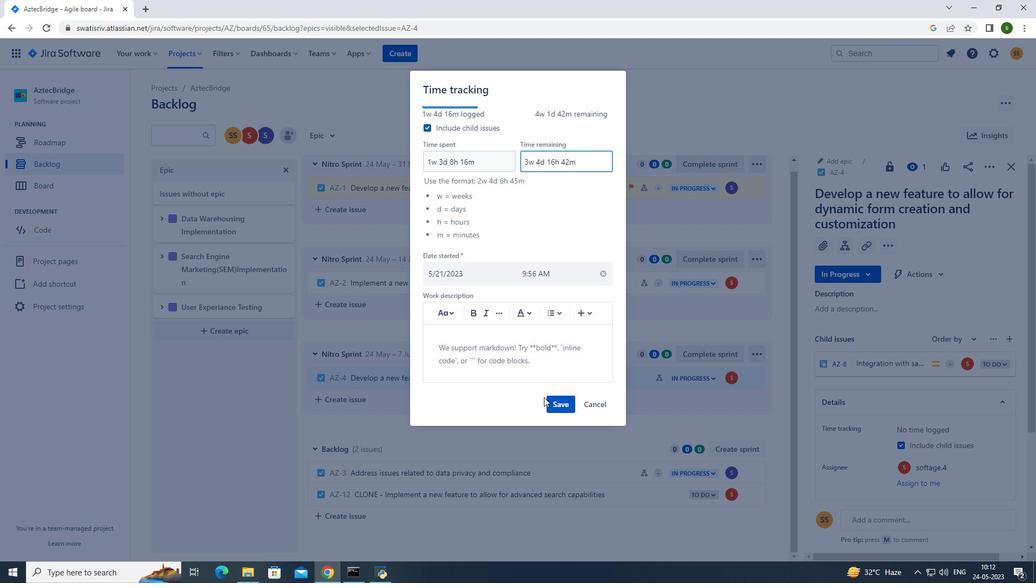
Action: Mouse pressed left at (560, 402)
Screenshot: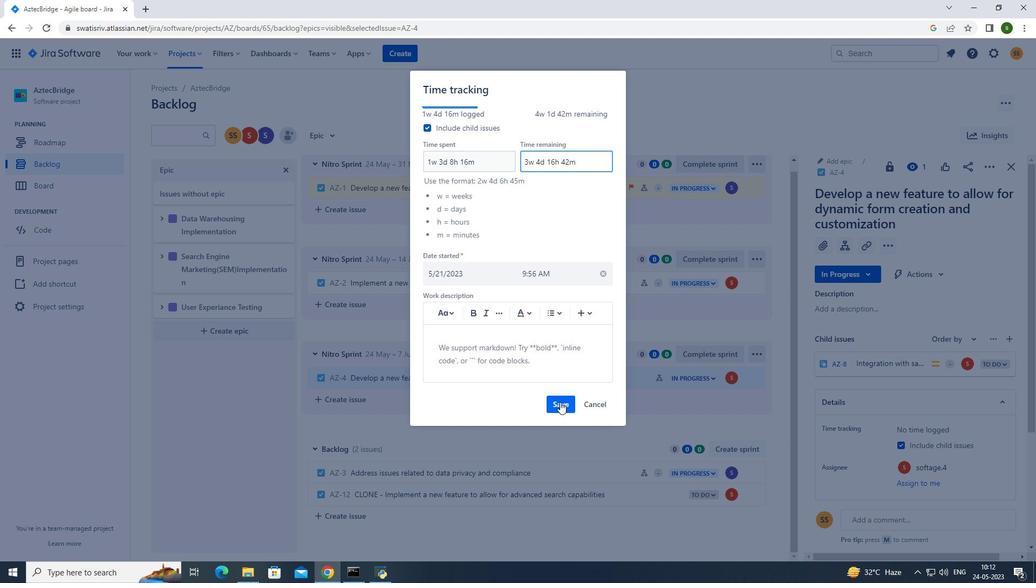 
Action: Mouse moved to (751, 378)
Screenshot: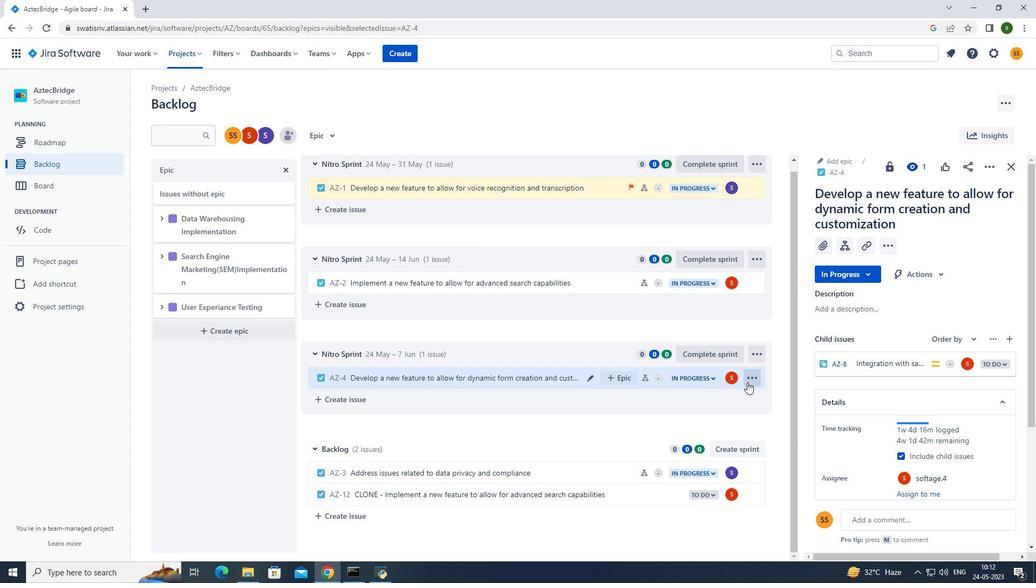 
Action: Mouse pressed left at (751, 378)
Screenshot: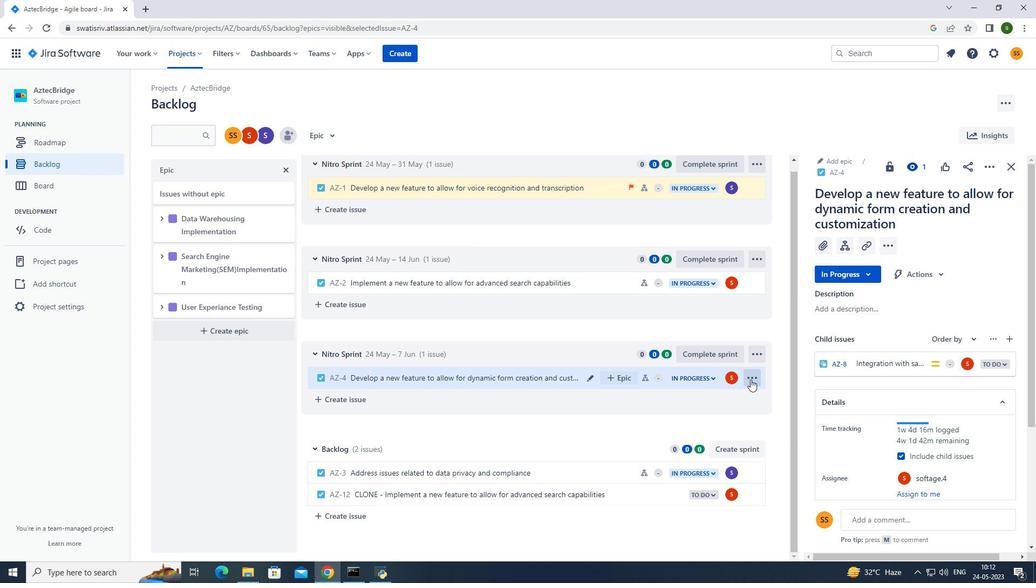 
Action: Mouse moved to (750, 352)
Screenshot: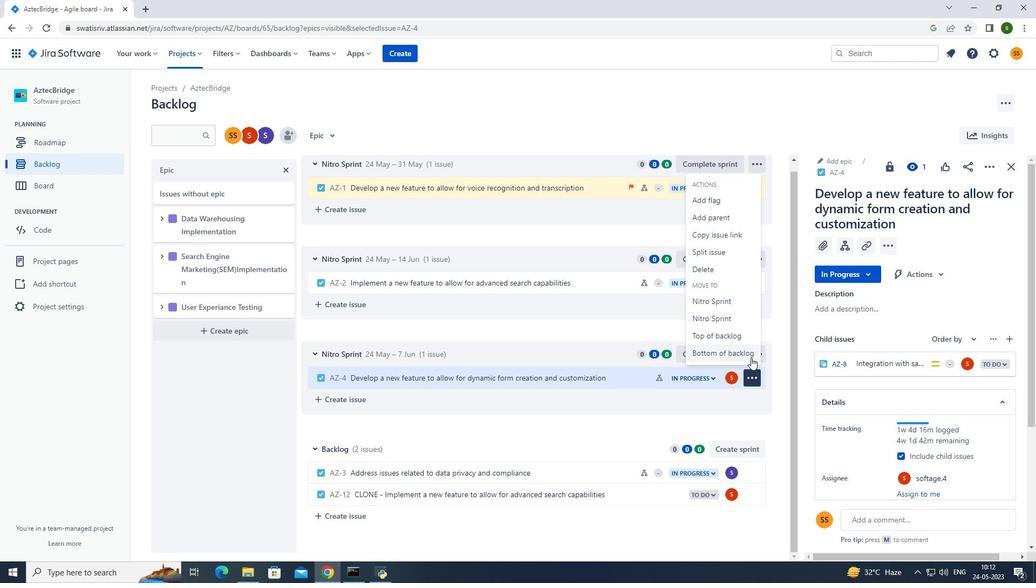 
Action: Mouse pressed left at (750, 352)
Screenshot: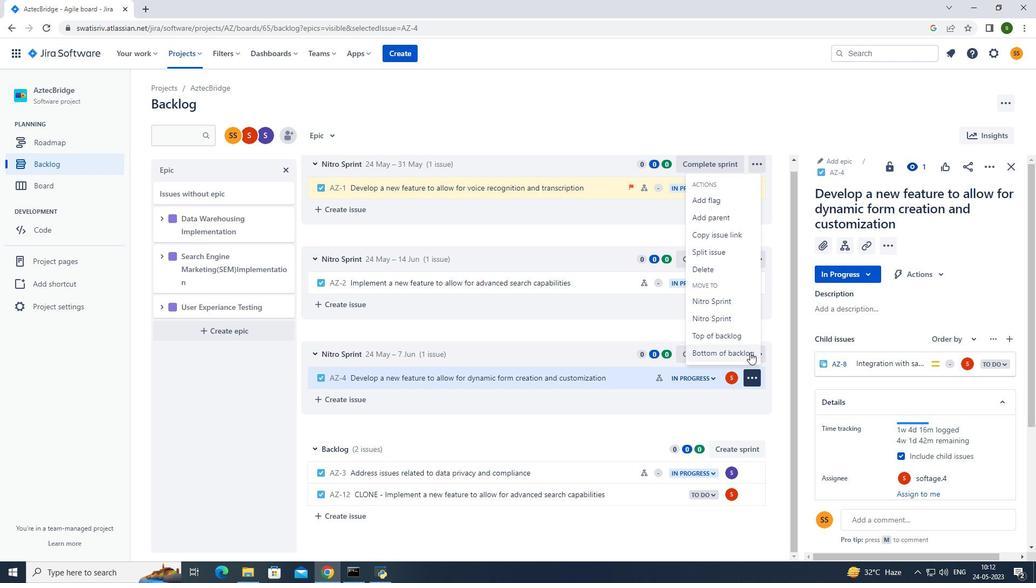 
Action: Mouse moved to (540, 170)
Screenshot: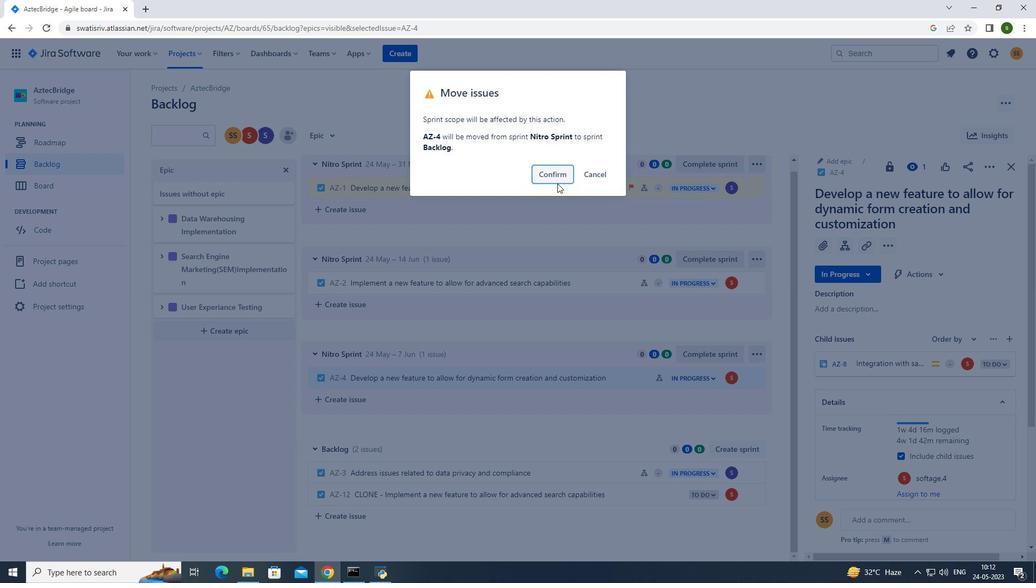 
Action: Mouse pressed left at (540, 170)
Screenshot: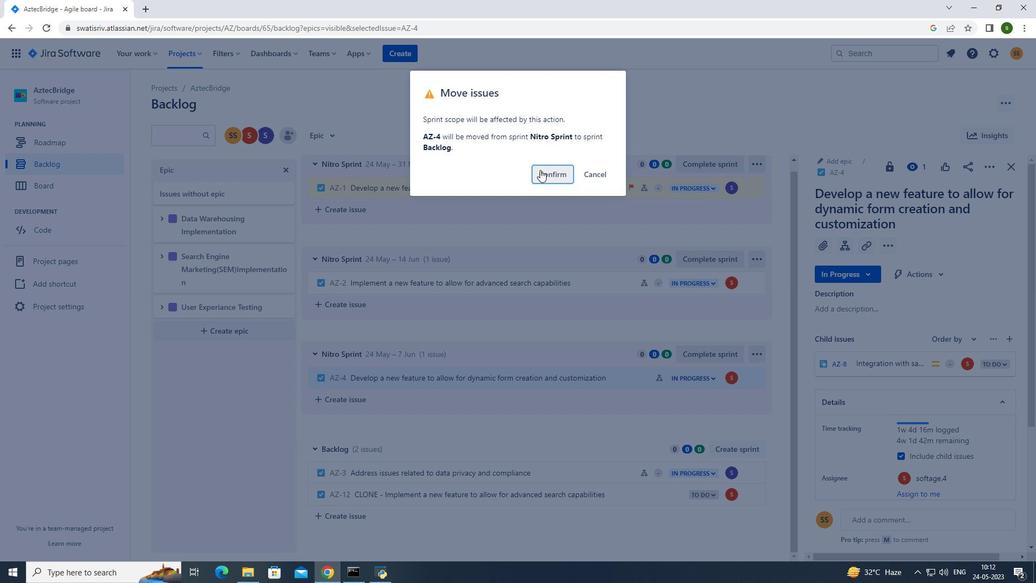 
Action: Mouse moved to (336, 136)
Screenshot: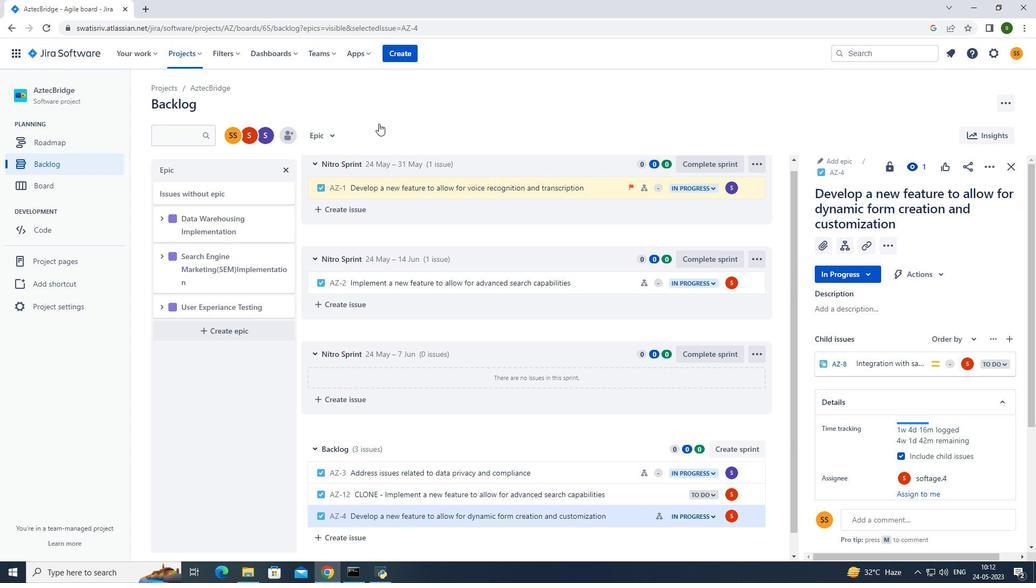 
Action: Mouse pressed left at (336, 136)
Screenshot: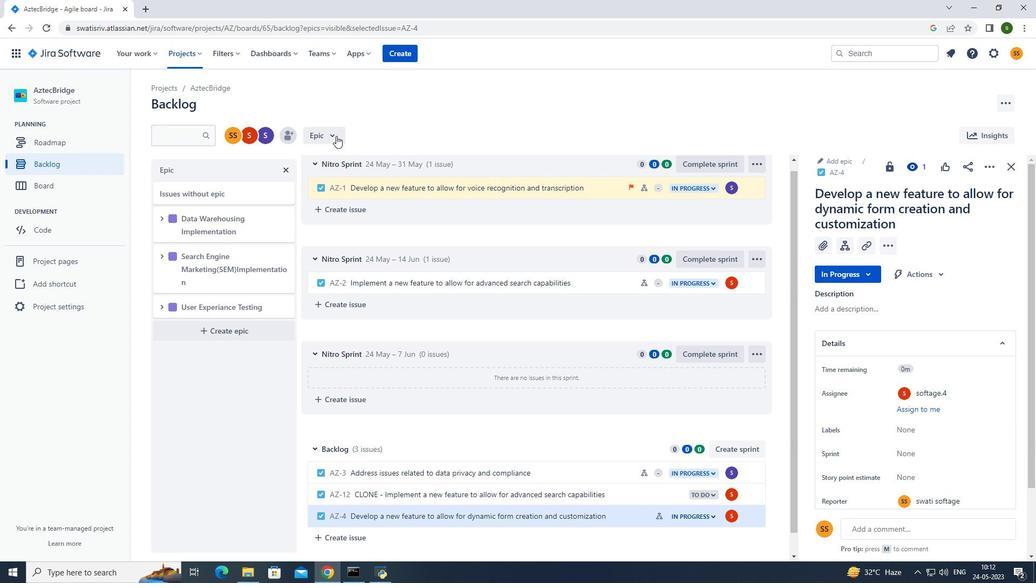 
Action: Mouse moved to (354, 179)
Screenshot: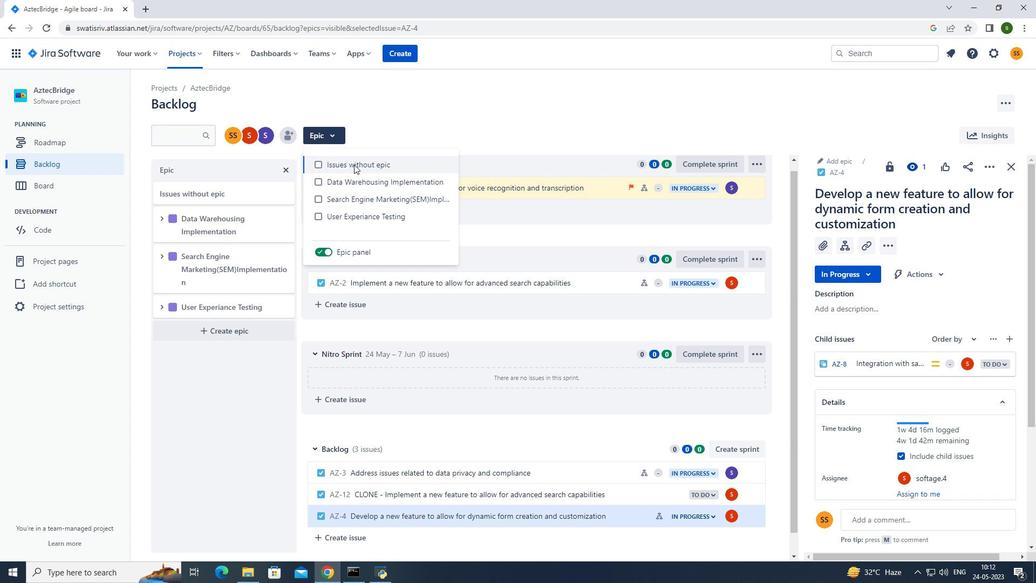 
Action: Mouse pressed left at (354, 179)
Screenshot: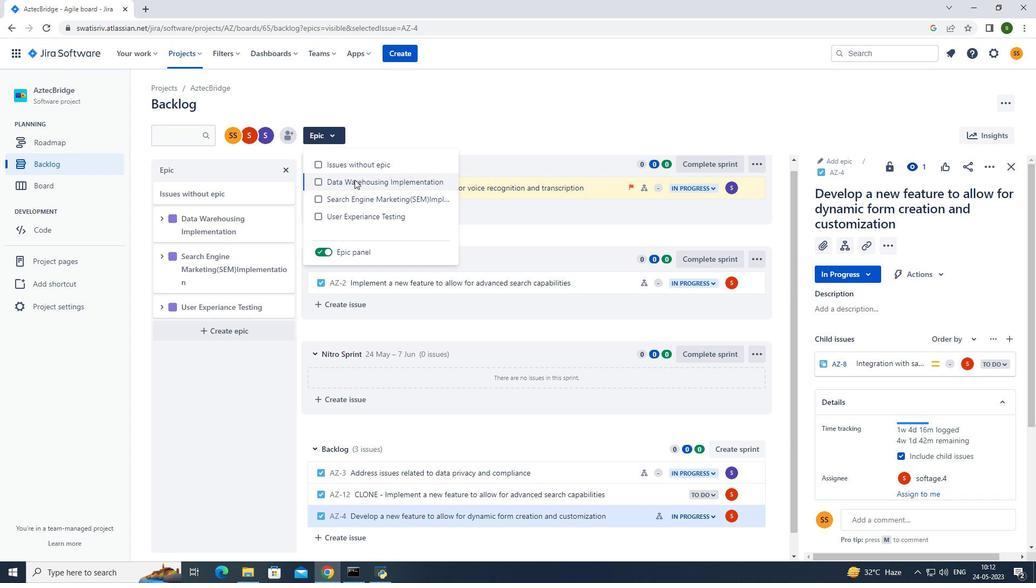 
Action: Mouse moved to (458, 114)
Screenshot: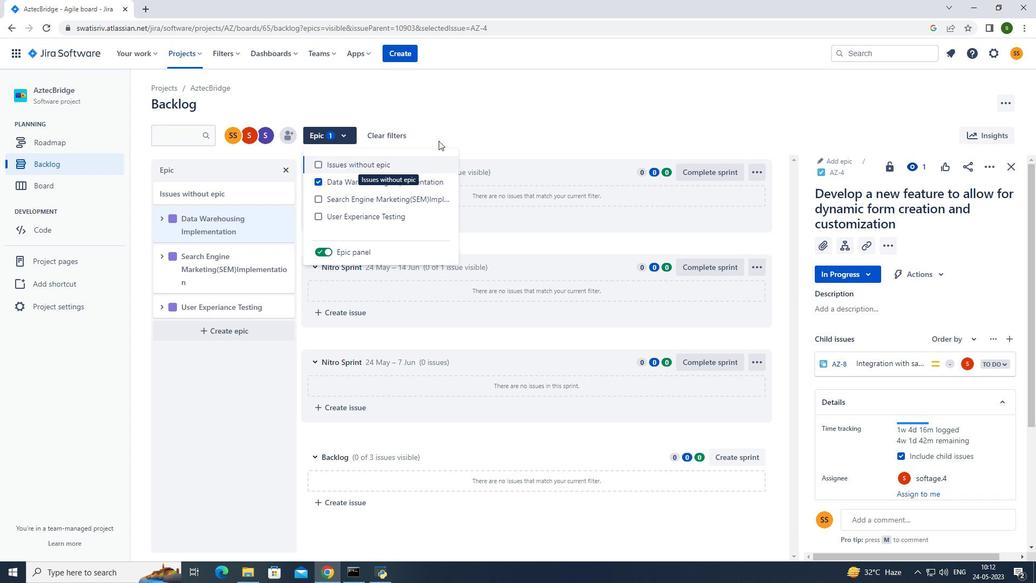 
Action: Mouse pressed left at (458, 114)
Screenshot: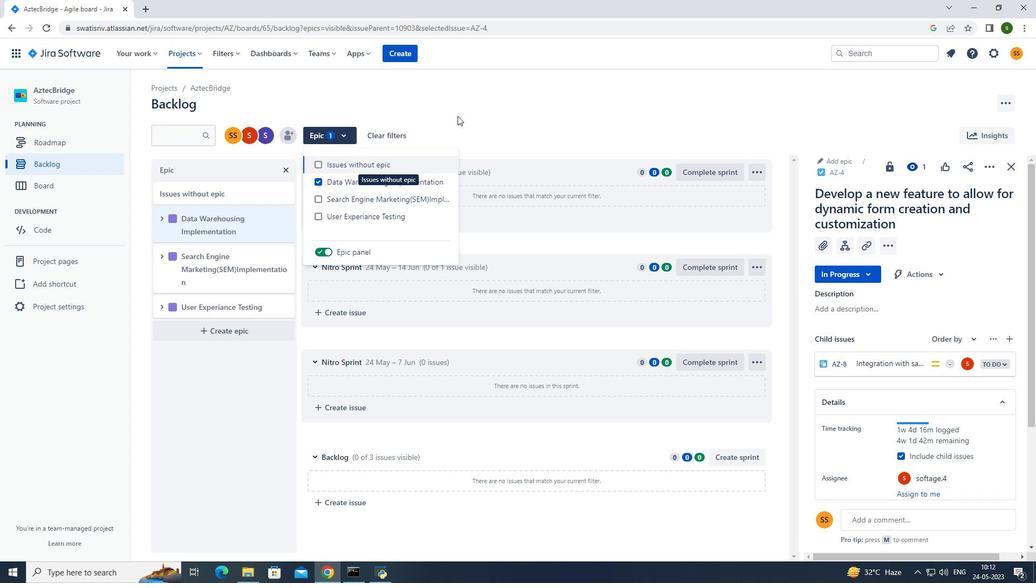 
